 Task: Look for space in L'Haÿ-les-Roses, France from 21st June, 2023 to 29th June, 2023 for 4 adults in price range Rs.7000 to Rs.12000. Place can be entire place with 2 bedrooms having 2 beds and 2 bathrooms. Property type can be house, flat, guest house. Booking option can be shelf check-in. Required host language is English.
Action: Mouse moved to (421, 99)
Screenshot: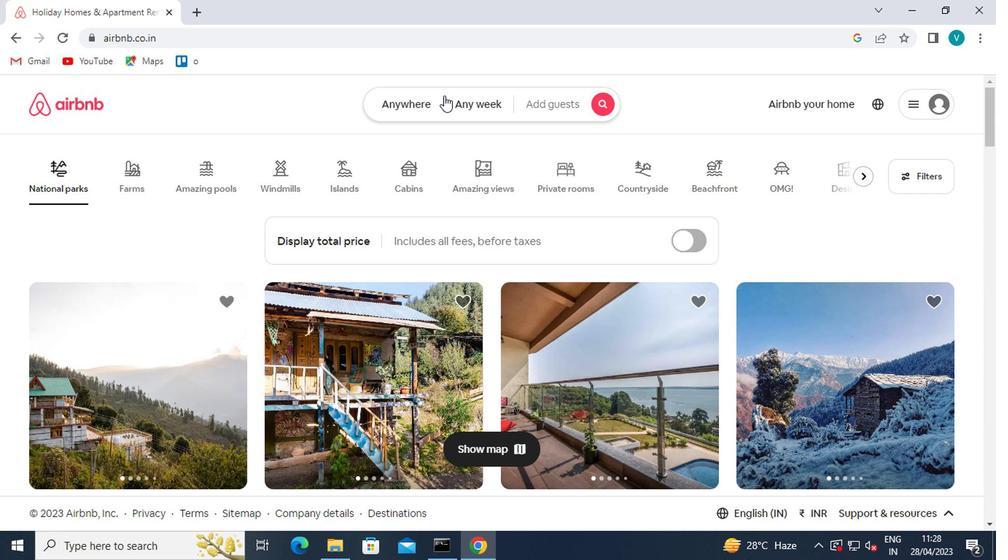
Action: Mouse pressed left at (421, 99)
Screenshot: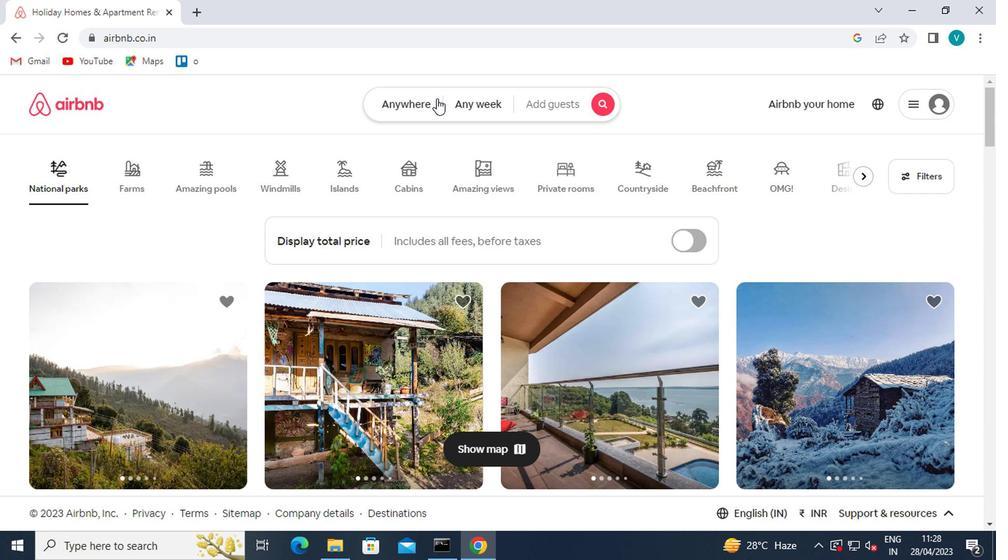 
Action: Mouse moved to (342, 163)
Screenshot: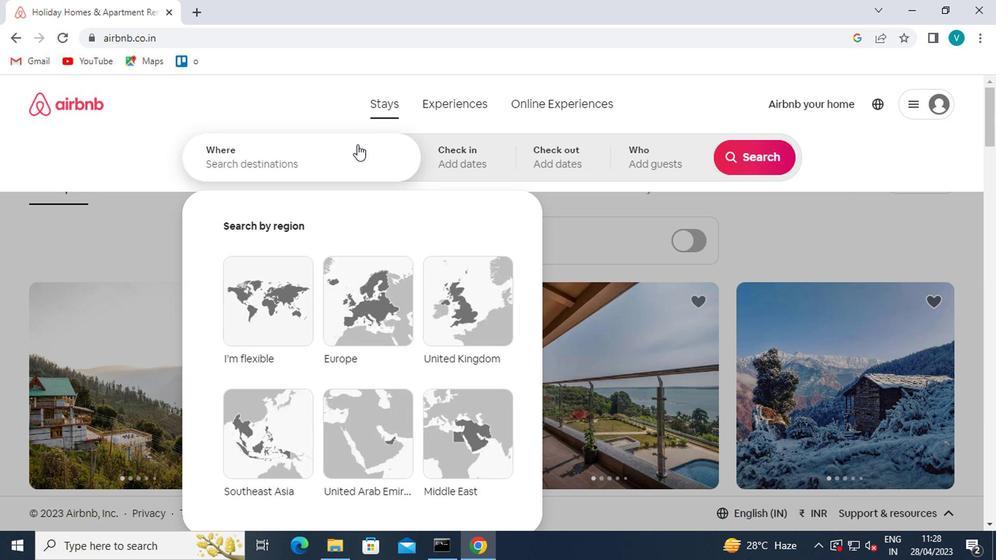 
Action: Mouse pressed left at (342, 163)
Screenshot: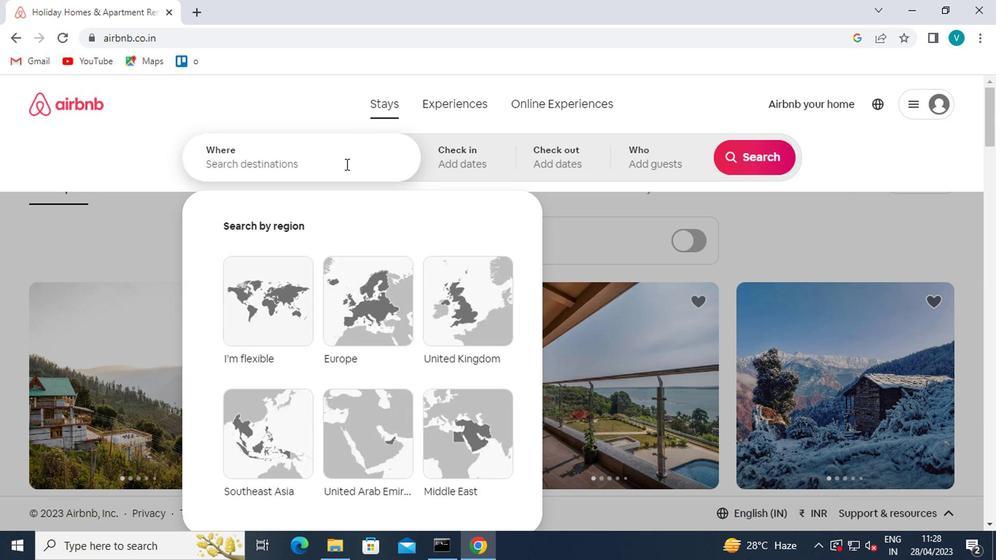 
Action: Key pressed l<Key.space>ha<Key.caps_lock><Key.down><Key.enter>
Screenshot: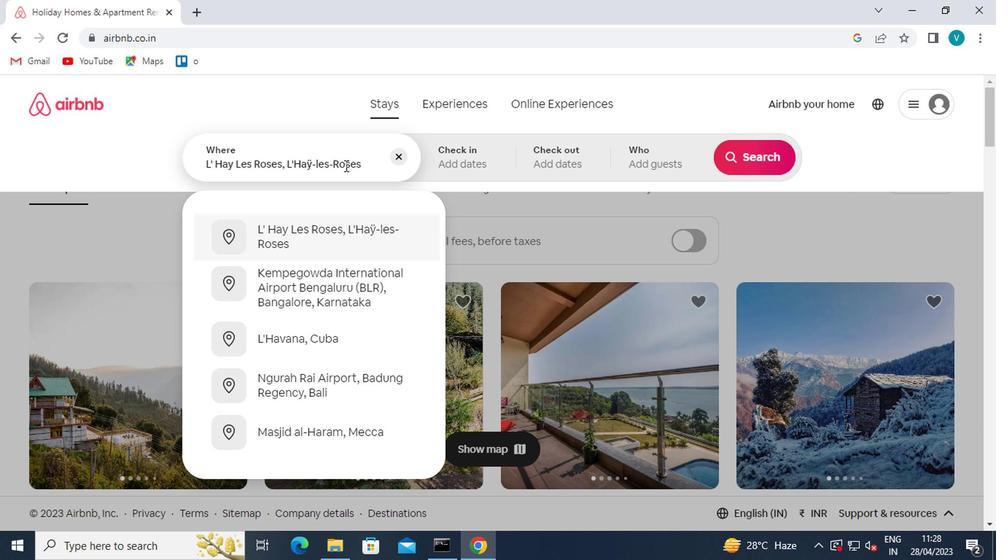 
Action: Mouse moved to (745, 270)
Screenshot: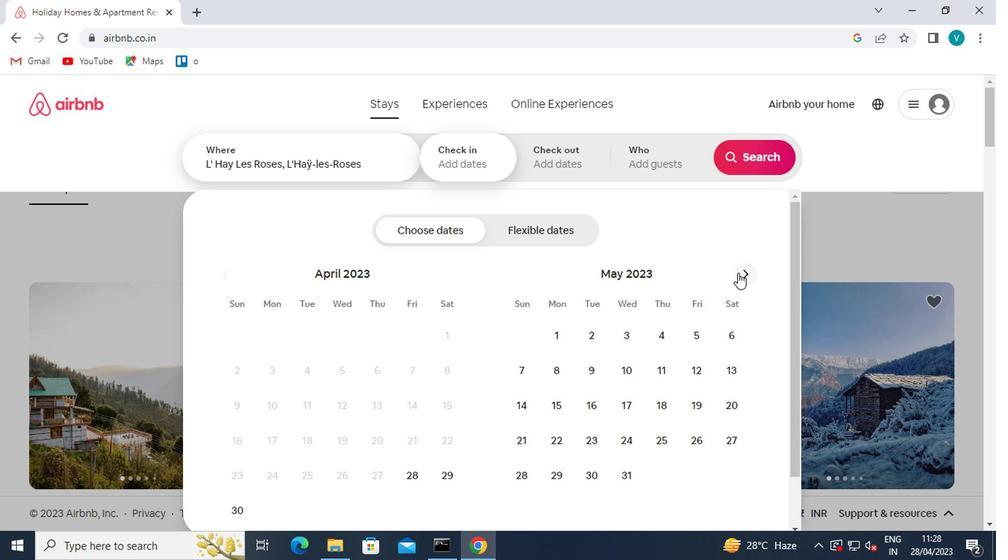 
Action: Mouse pressed left at (745, 270)
Screenshot: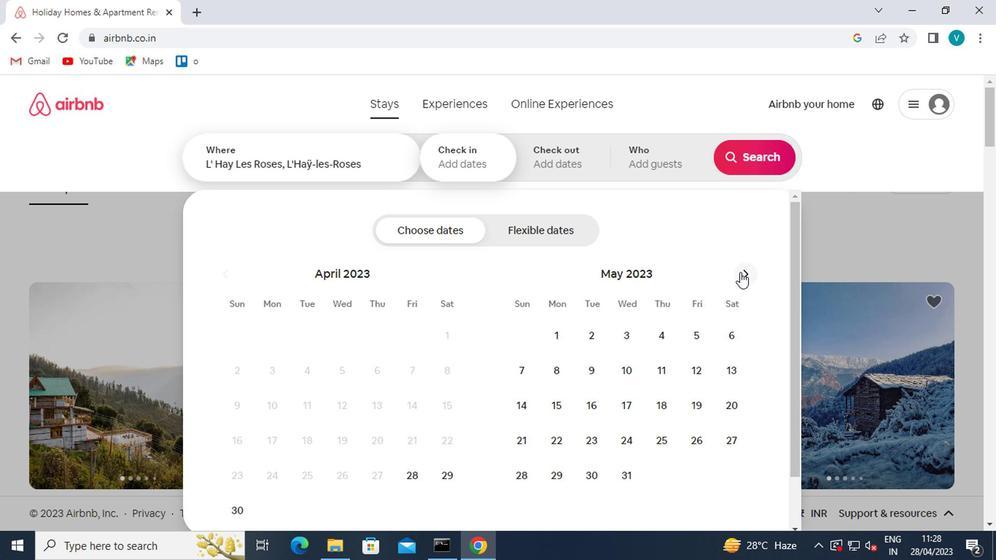 
Action: Mouse moved to (626, 439)
Screenshot: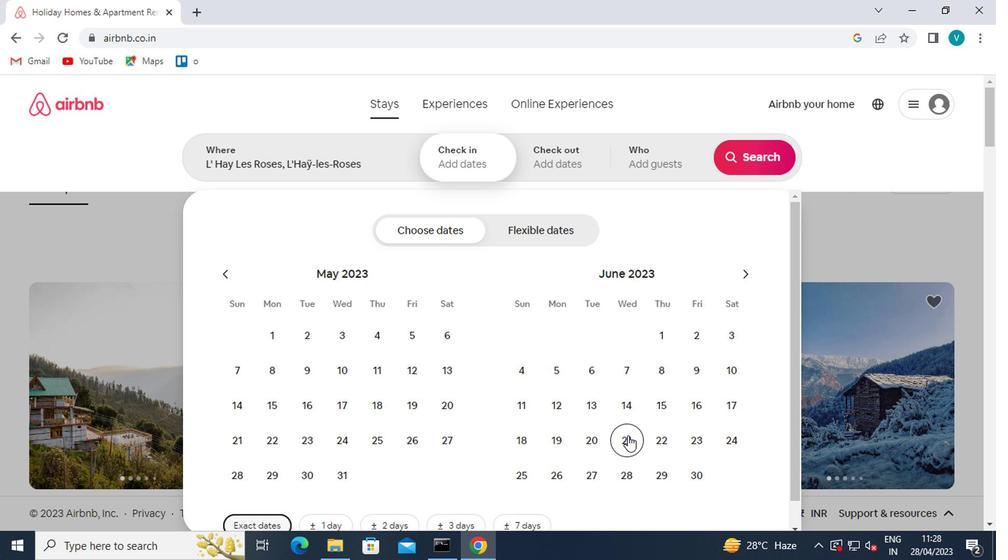 
Action: Mouse pressed left at (626, 439)
Screenshot: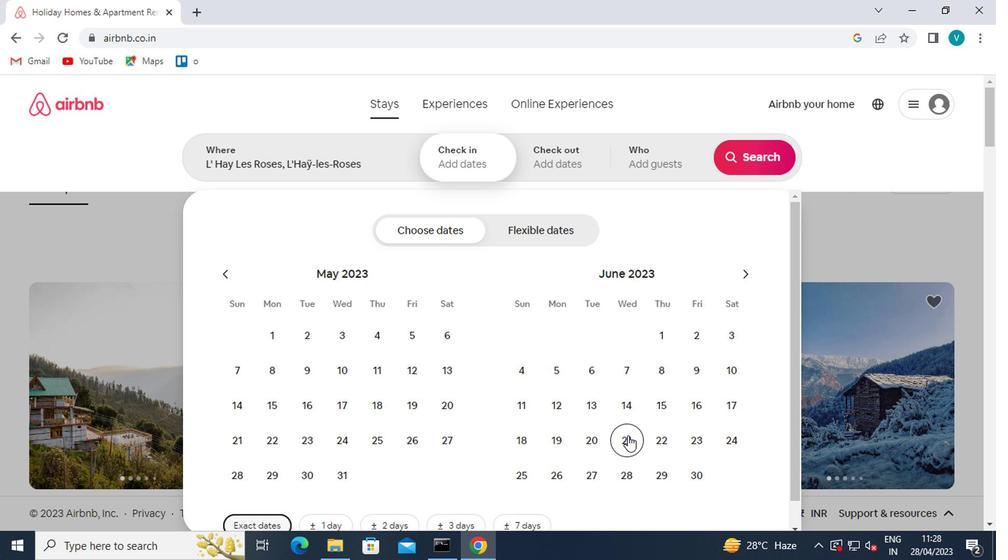 
Action: Mouse moved to (667, 481)
Screenshot: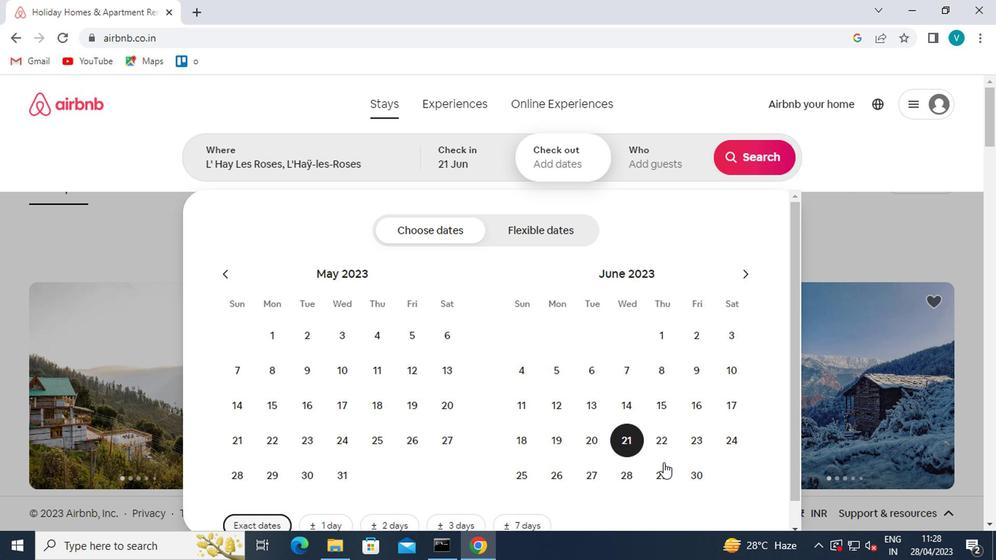 
Action: Mouse pressed left at (667, 481)
Screenshot: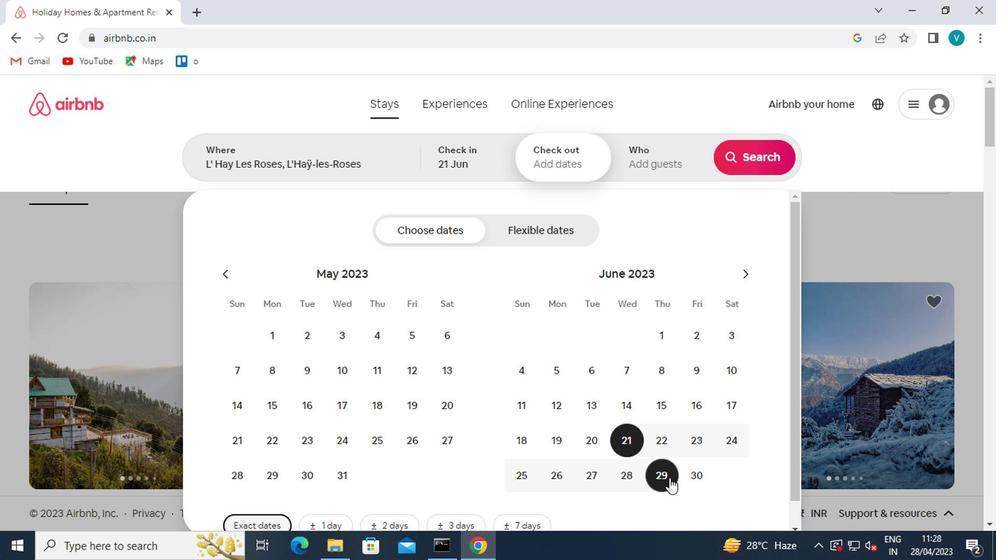 
Action: Mouse moved to (669, 160)
Screenshot: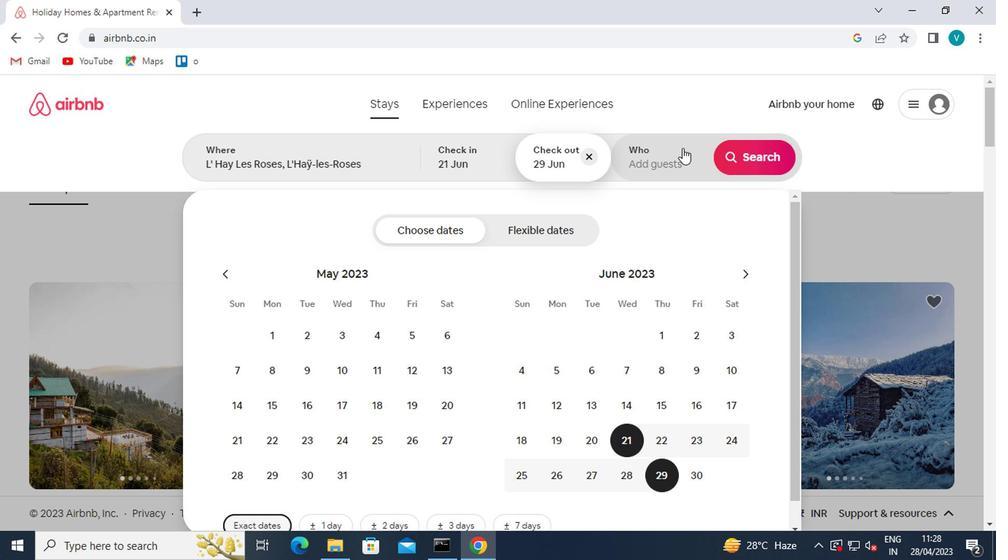 
Action: Mouse pressed left at (669, 160)
Screenshot: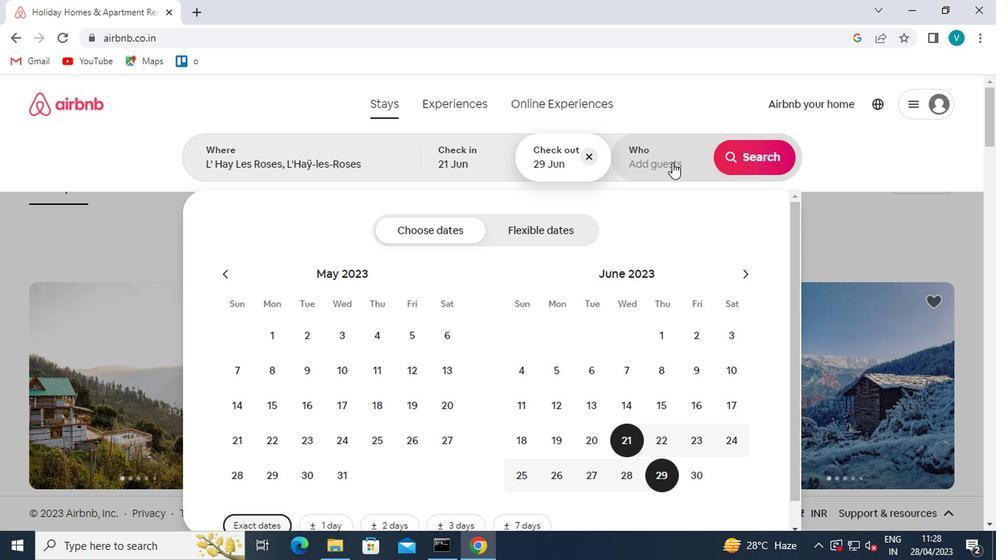 
Action: Mouse moved to (760, 233)
Screenshot: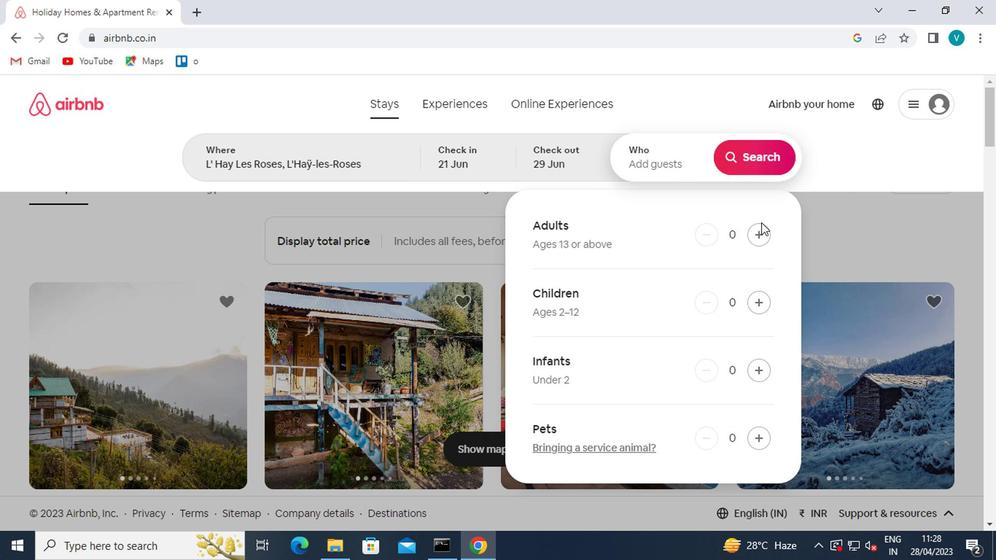 
Action: Mouse pressed left at (760, 233)
Screenshot: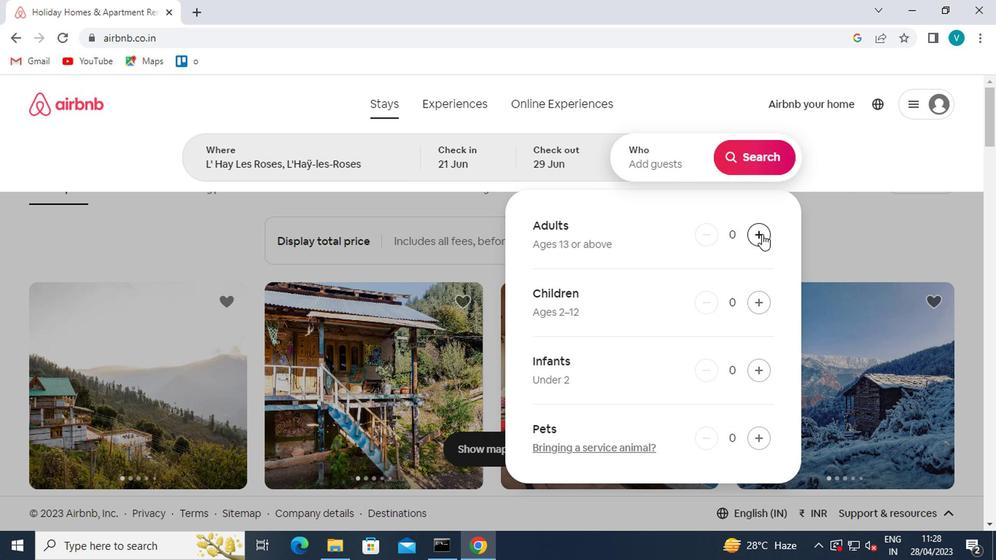 
Action: Mouse pressed left at (760, 233)
Screenshot: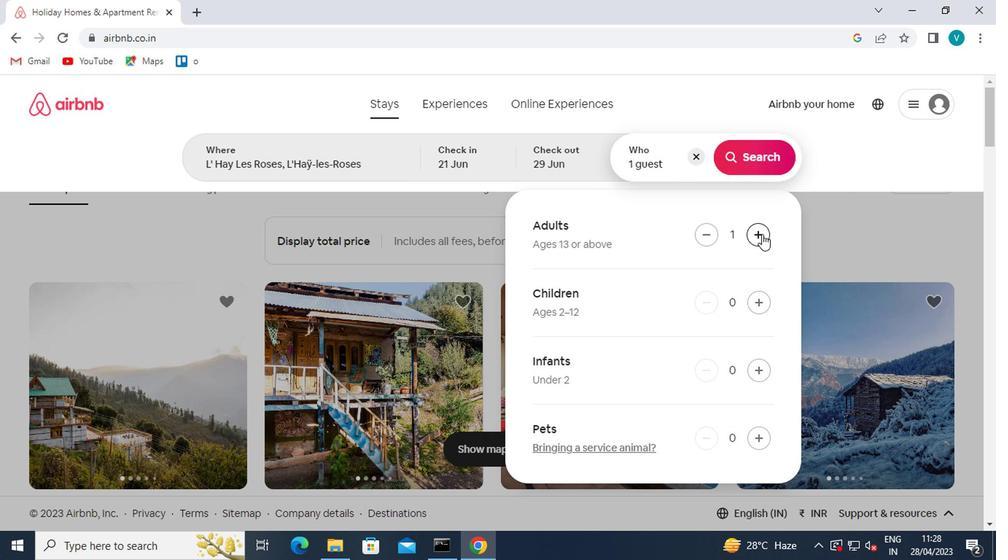 
Action: Mouse moved to (760, 233)
Screenshot: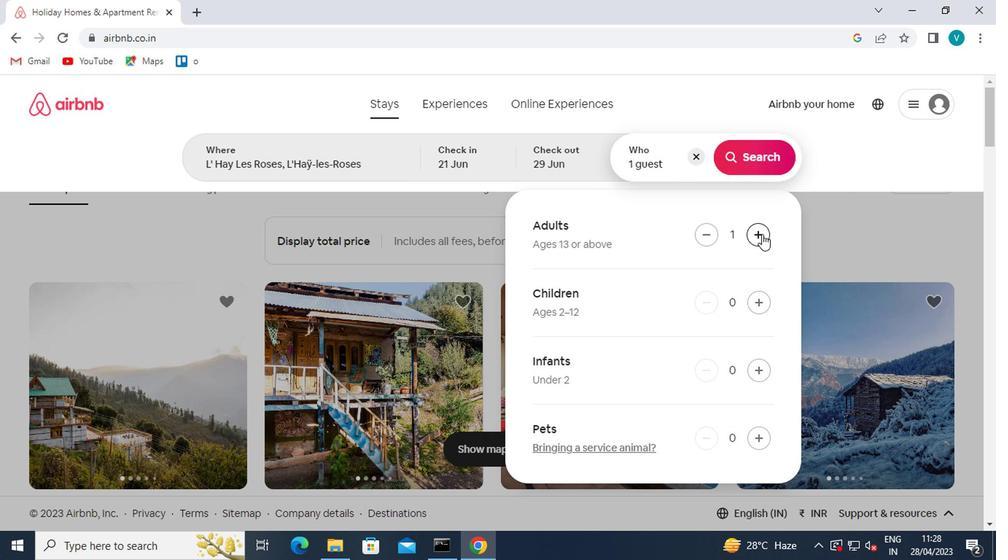 
Action: Mouse pressed left at (760, 233)
Screenshot: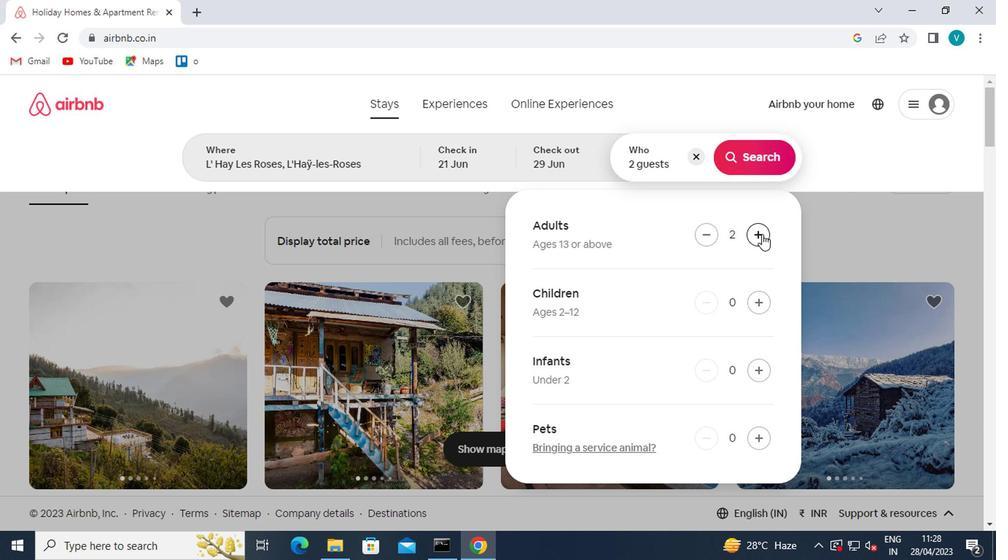 
Action: Mouse moved to (760, 233)
Screenshot: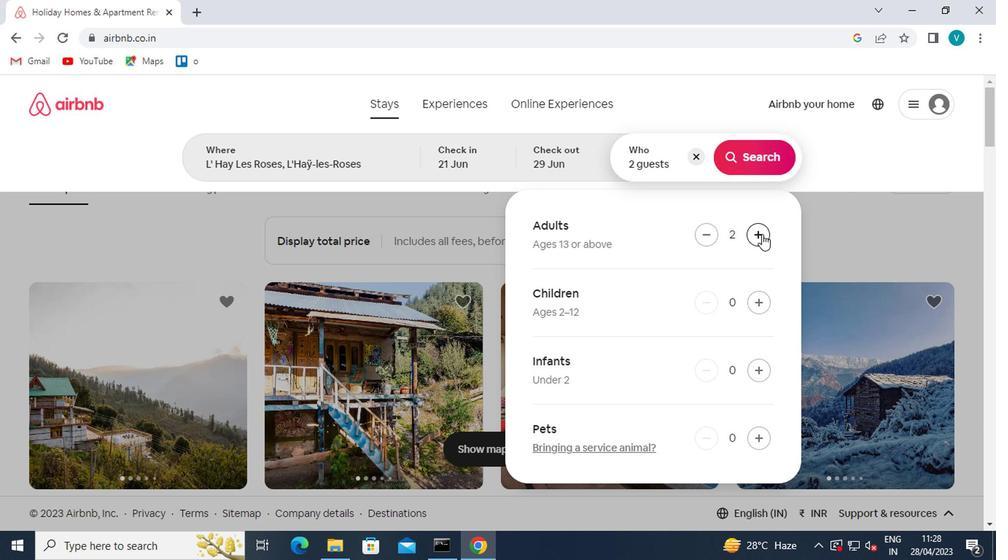 
Action: Mouse pressed left at (760, 233)
Screenshot: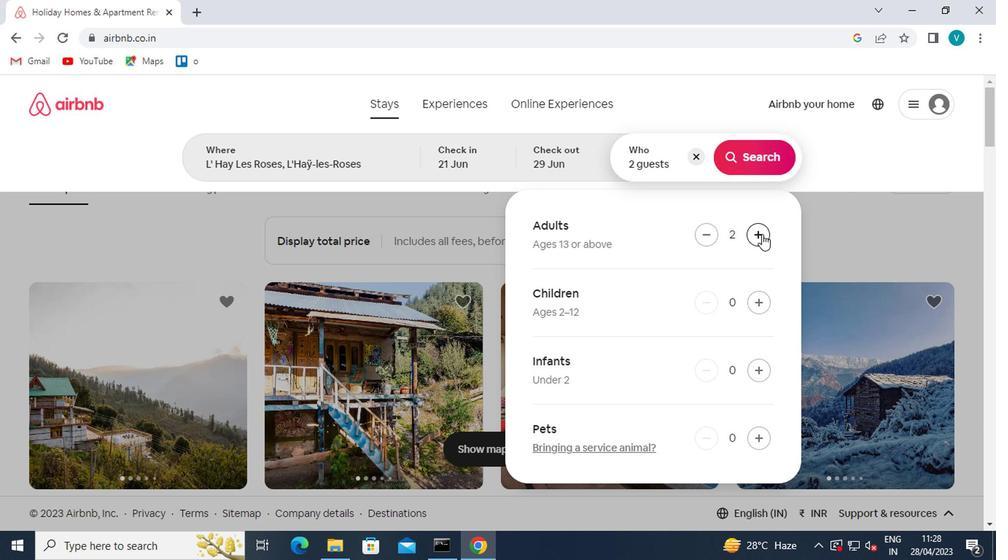 
Action: Mouse moved to (758, 141)
Screenshot: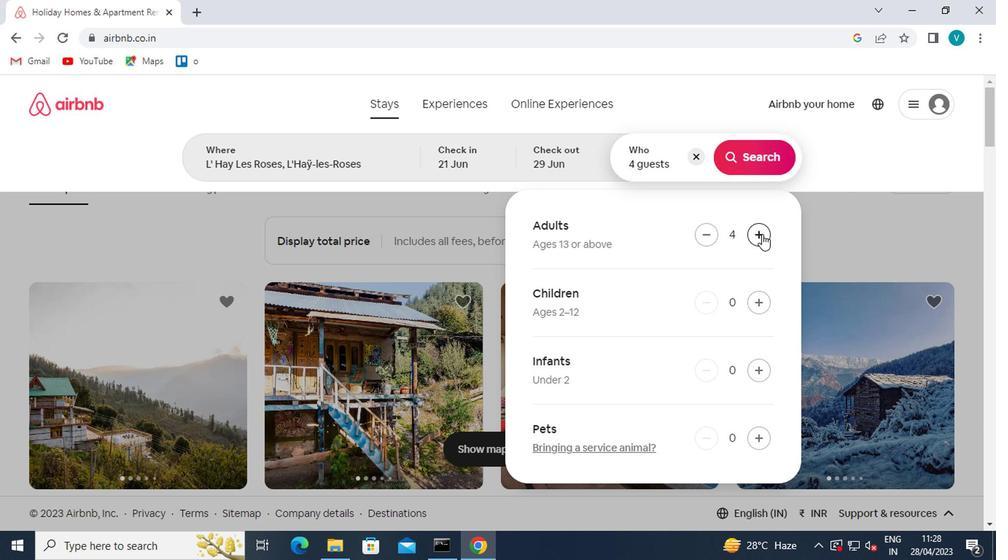 
Action: Mouse pressed left at (758, 141)
Screenshot: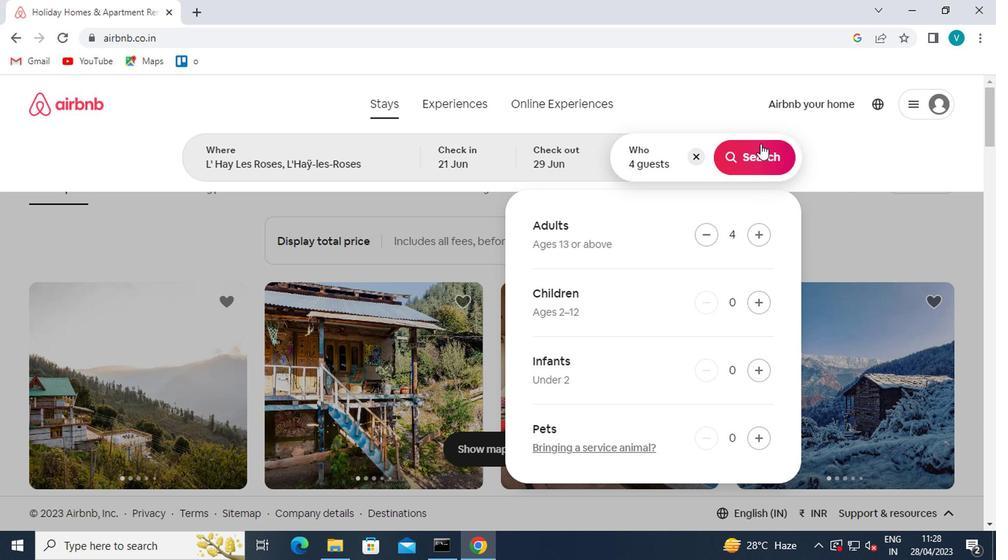 
Action: Mouse moved to (920, 153)
Screenshot: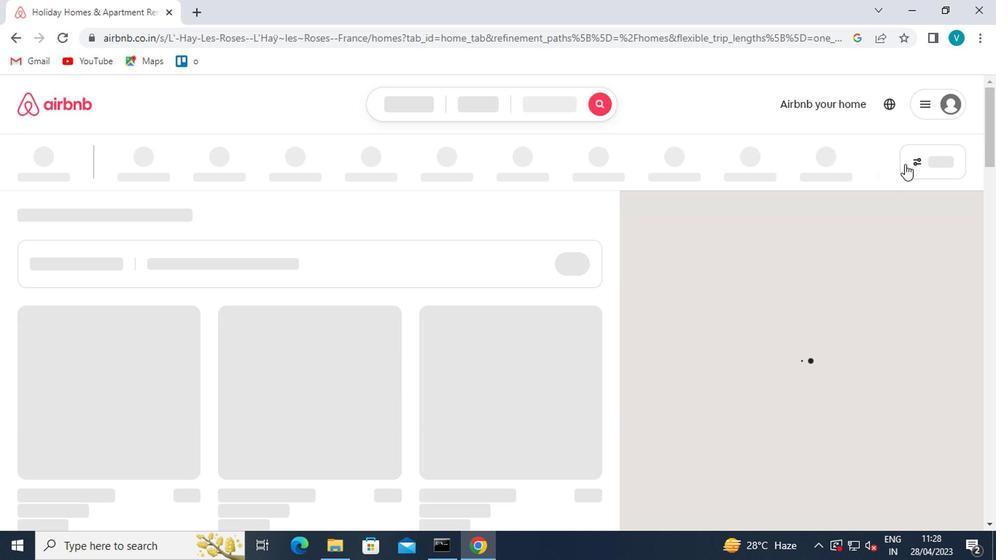 
Action: Mouse pressed left at (920, 153)
Screenshot: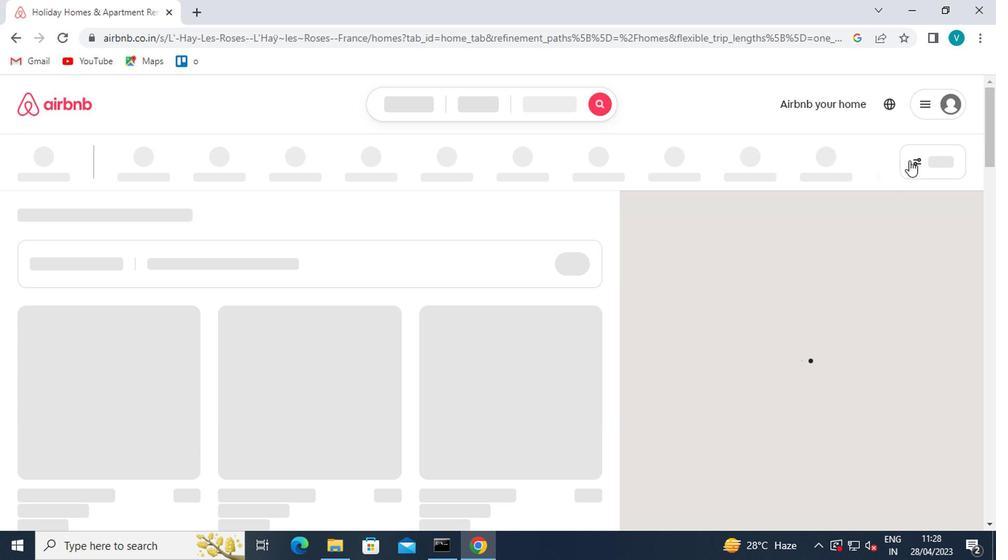 
Action: Mouse moved to (349, 347)
Screenshot: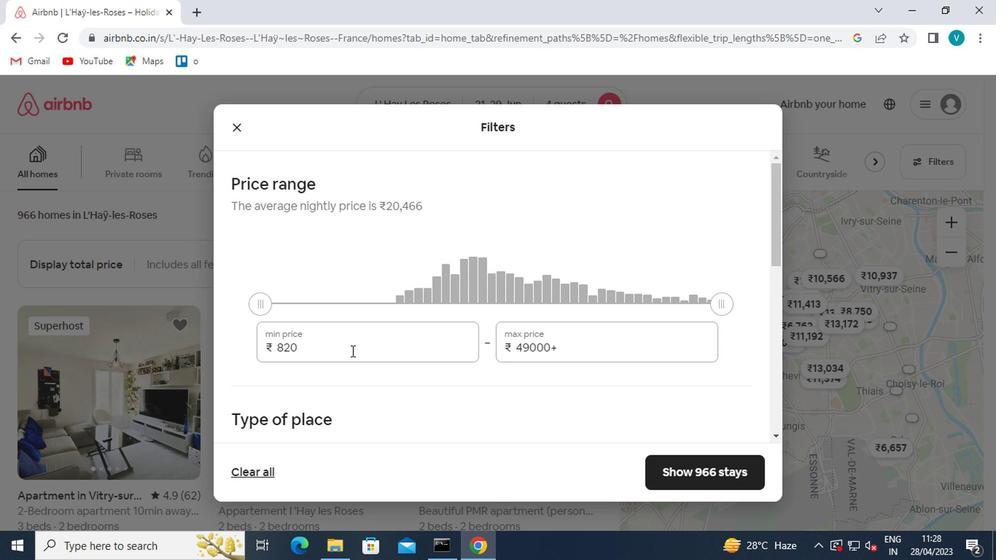 
Action: Mouse pressed left at (349, 347)
Screenshot: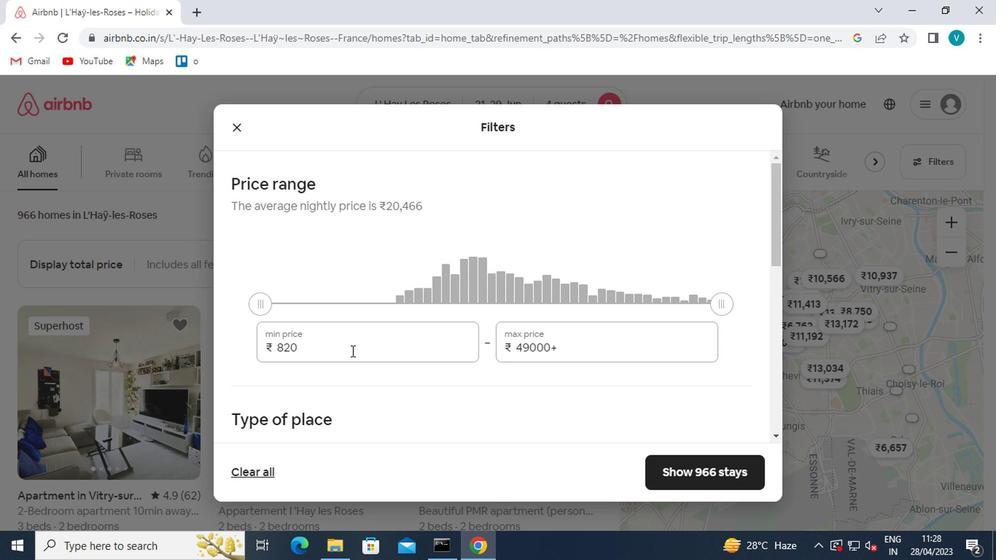 
Action: Mouse moved to (349, 346)
Screenshot: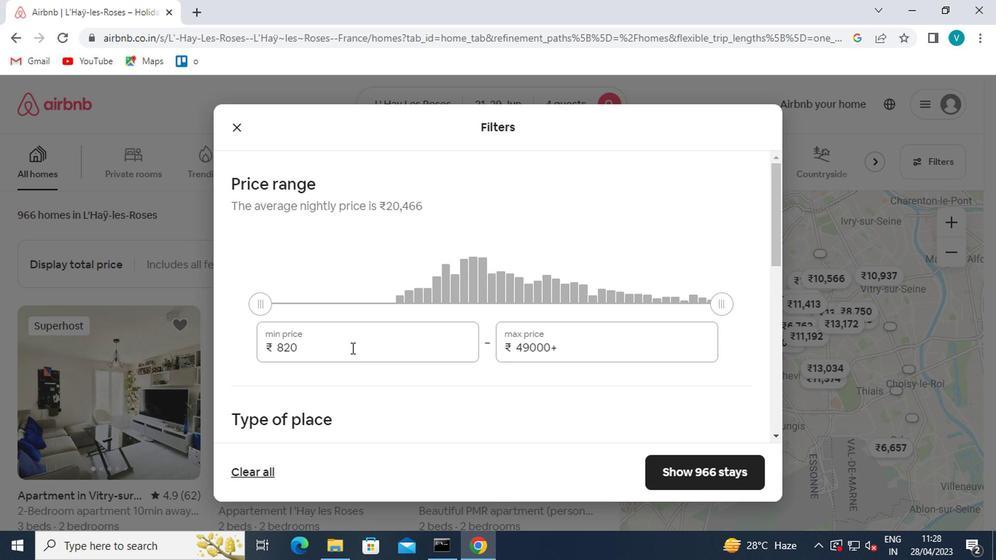
Action: Key pressed <Key.backspace><Key.backspace><Key.backspace><Key.backspace><Key.backspace><Key.backspace><Key.backspace><Key.backspace><Key.backspace><Key.backspace><Key.backspace><Key.backspace><Key.backspace><Key.backspace><Key.backspace>7000<Key.tab>12000
Screenshot: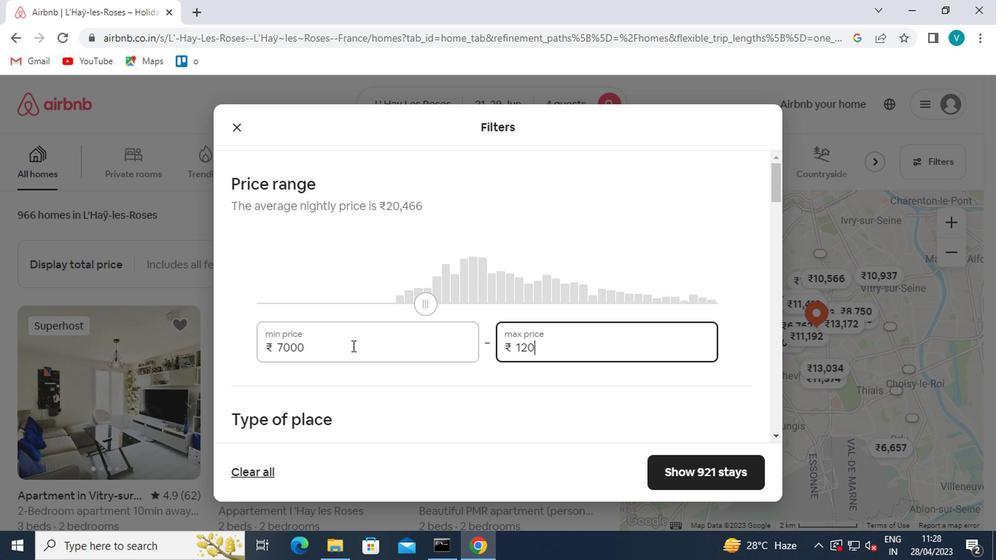 
Action: Mouse scrolled (349, 345) with delta (0, -1)
Screenshot: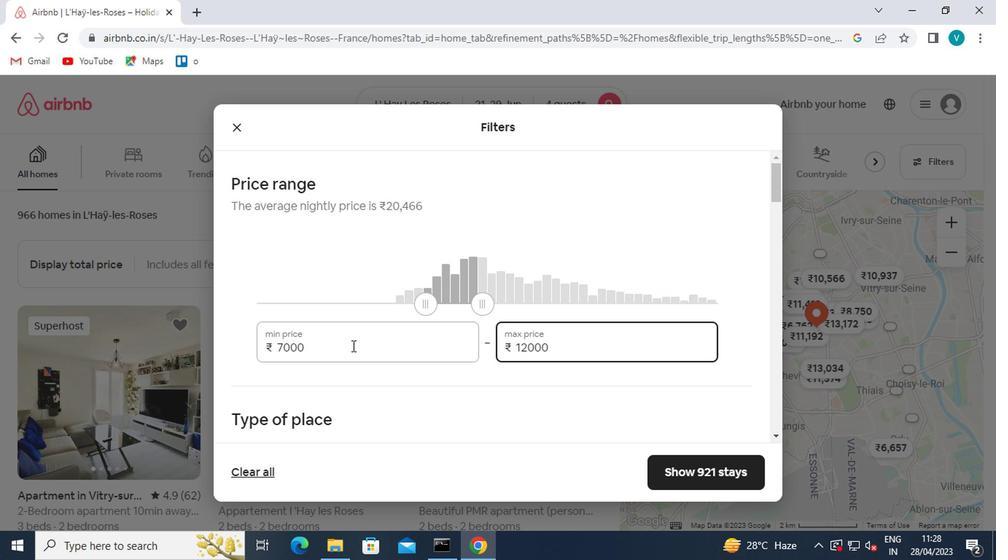 
Action: Mouse scrolled (349, 345) with delta (0, -1)
Screenshot: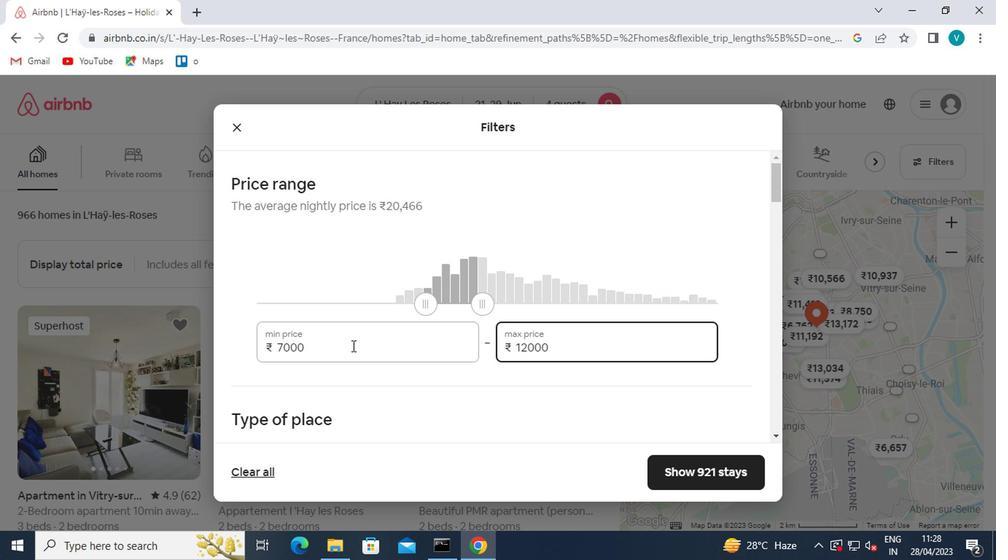 
Action: Mouse moved to (285, 312)
Screenshot: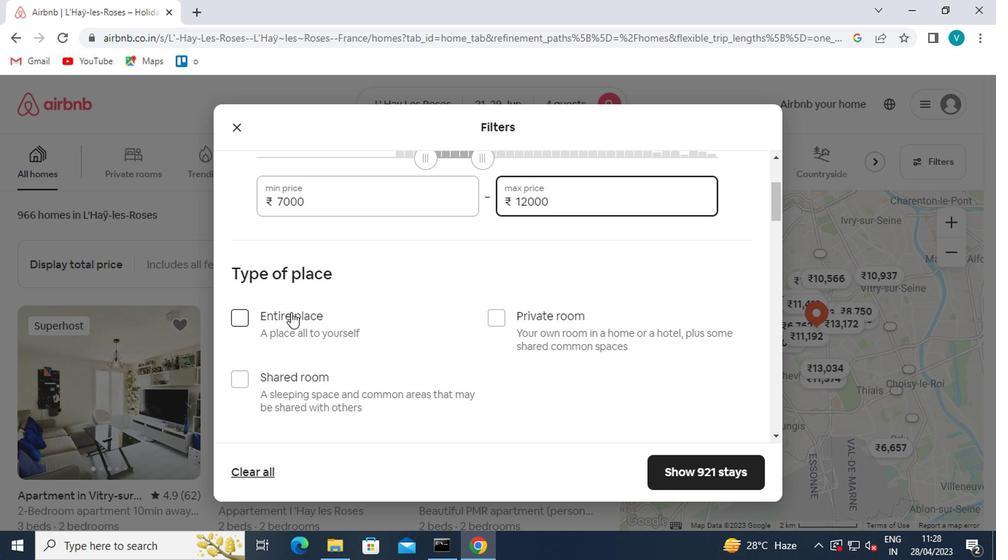 
Action: Mouse pressed left at (285, 312)
Screenshot: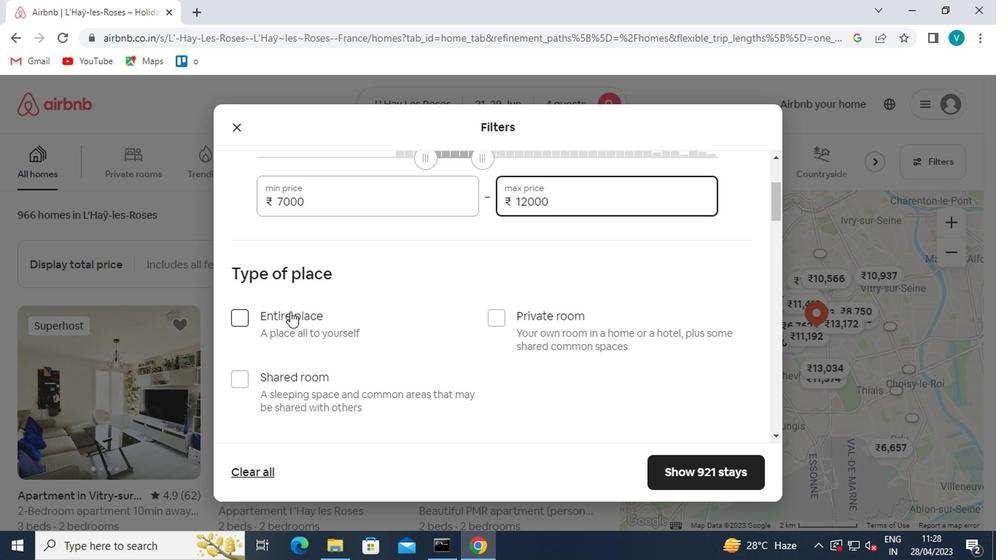 
Action: Mouse moved to (281, 309)
Screenshot: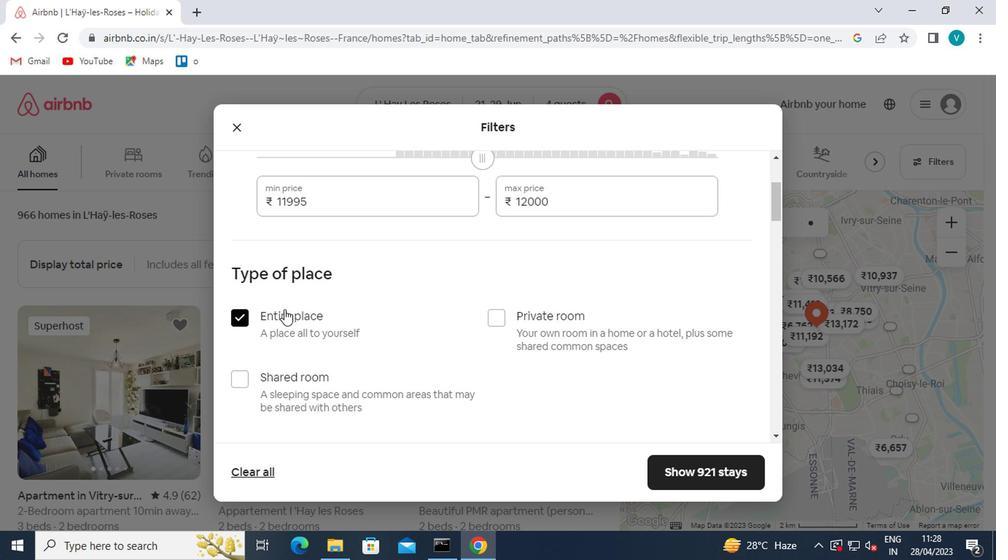 
Action: Mouse scrolled (281, 308) with delta (0, 0)
Screenshot: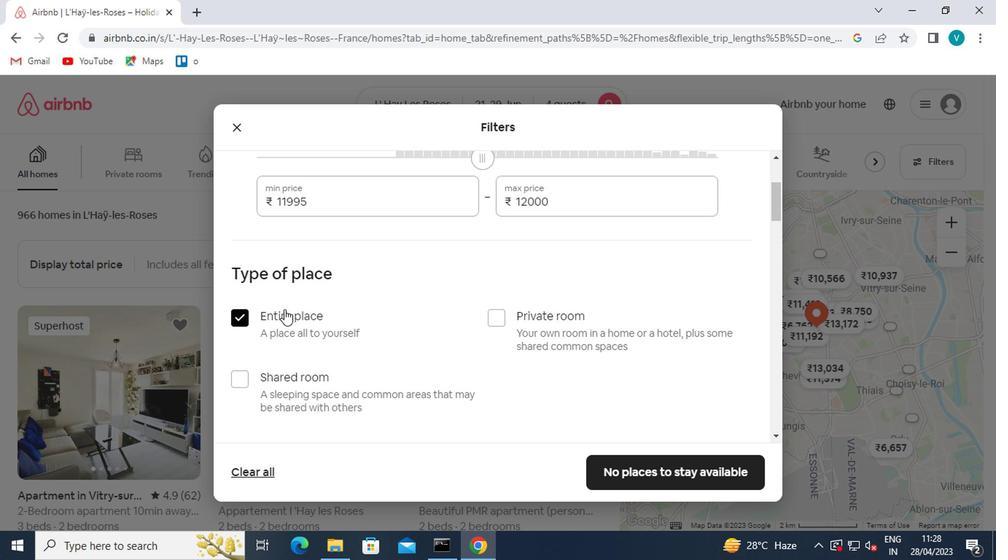 
Action: Mouse scrolled (281, 308) with delta (0, 0)
Screenshot: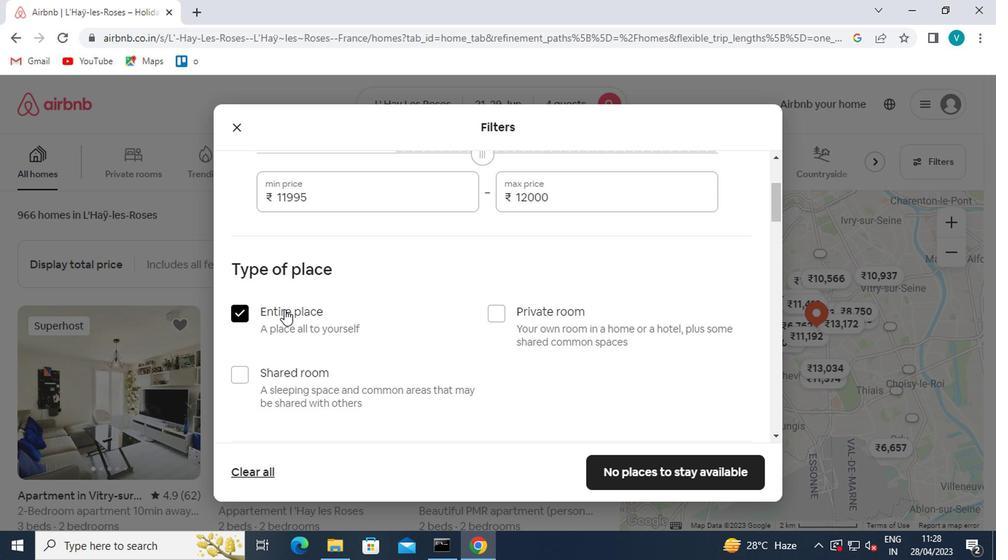 
Action: Mouse scrolled (281, 308) with delta (0, 0)
Screenshot: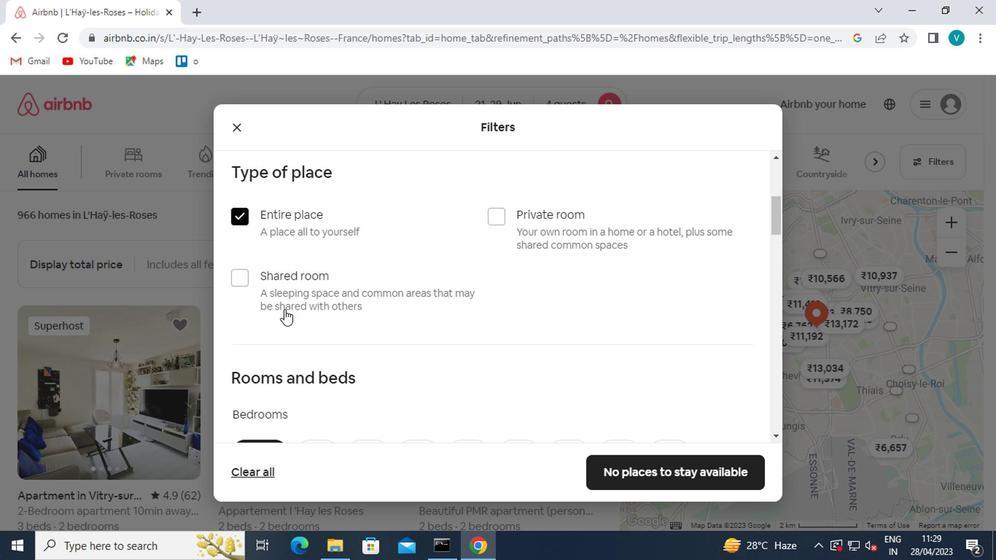 
Action: Mouse scrolled (281, 308) with delta (0, 0)
Screenshot: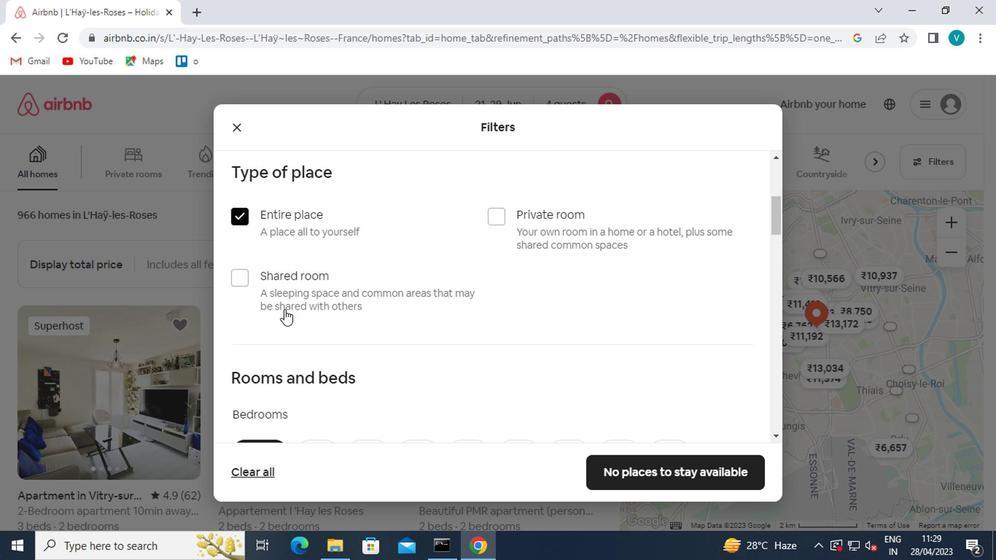 
Action: Mouse moved to (376, 264)
Screenshot: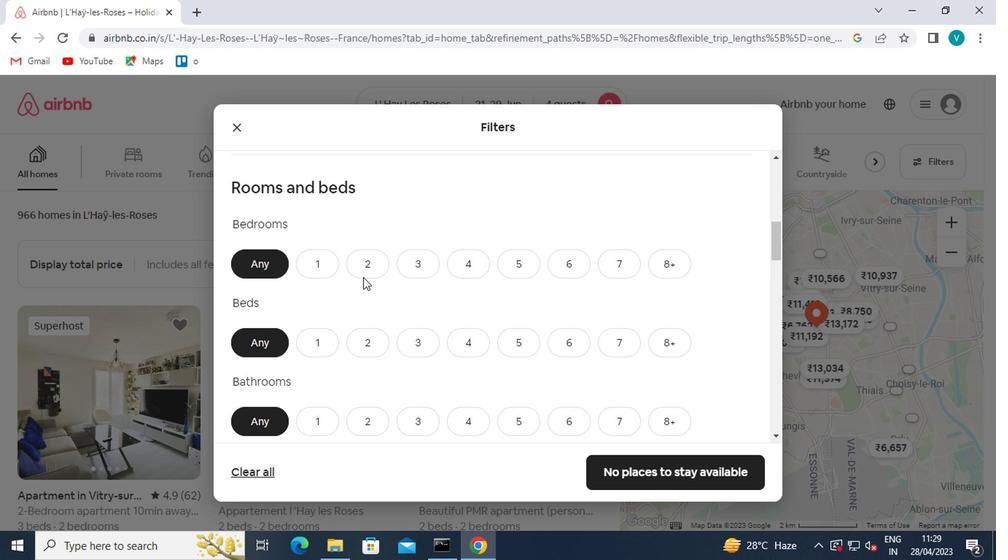 
Action: Mouse pressed left at (376, 264)
Screenshot: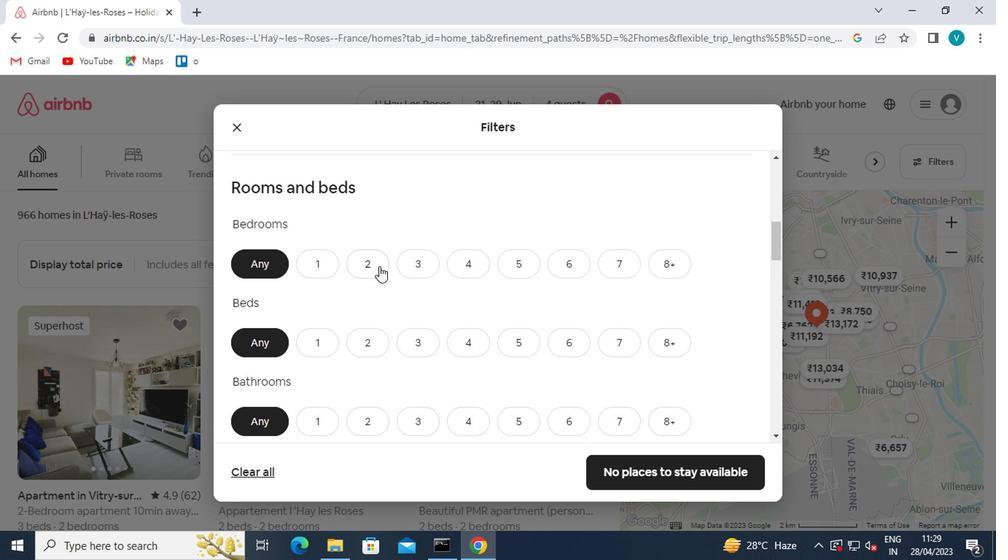 
Action: Mouse moved to (374, 346)
Screenshot: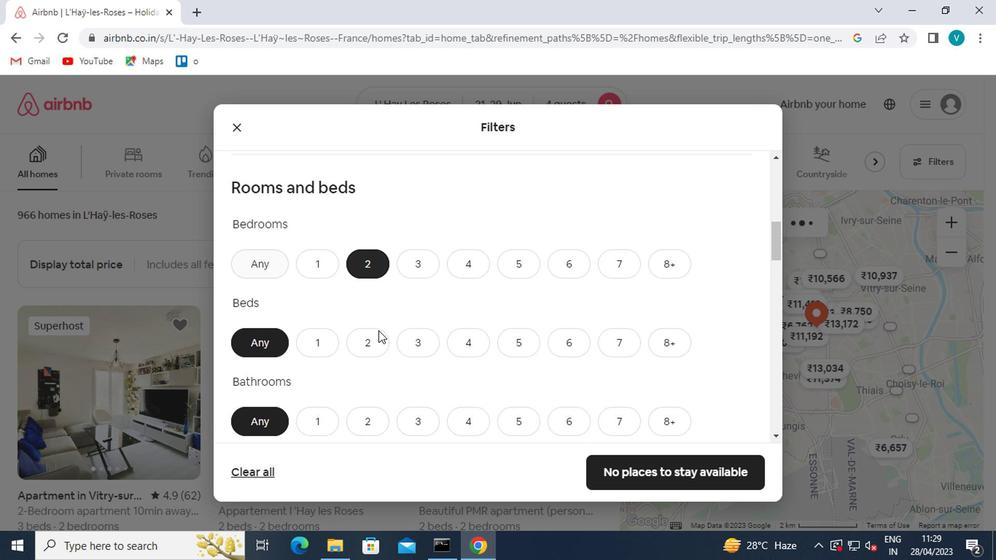 
Action: Mouse pressed left at (374, 346)
Screenshot: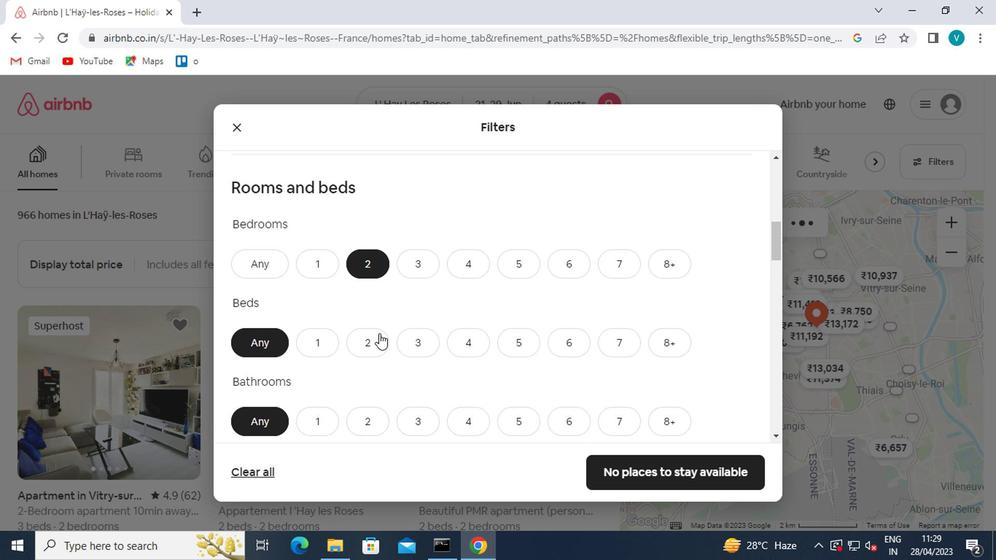 
Action: Mouse moved to (367, 421)
Screenshot: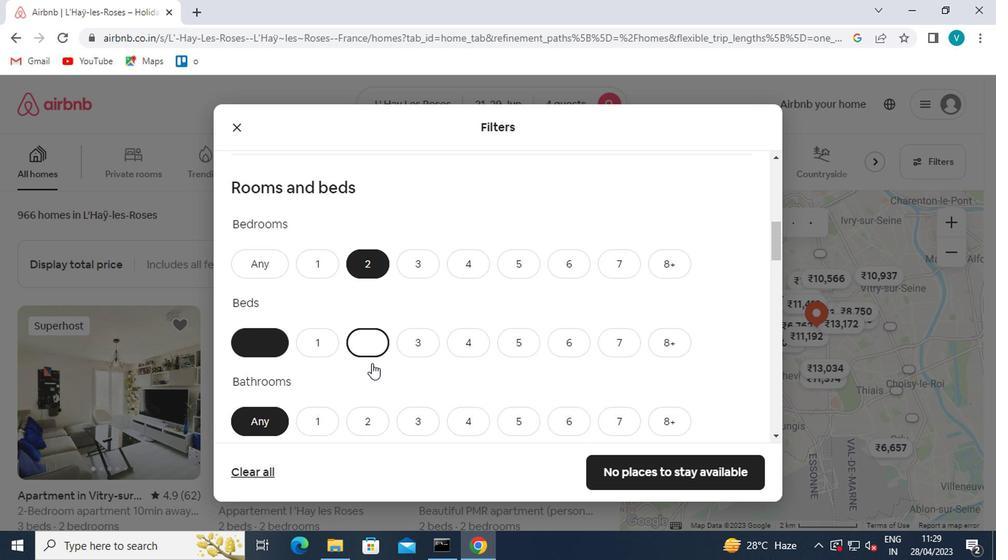
Action: Mouse pressed left at (367, 421)
Screenshot: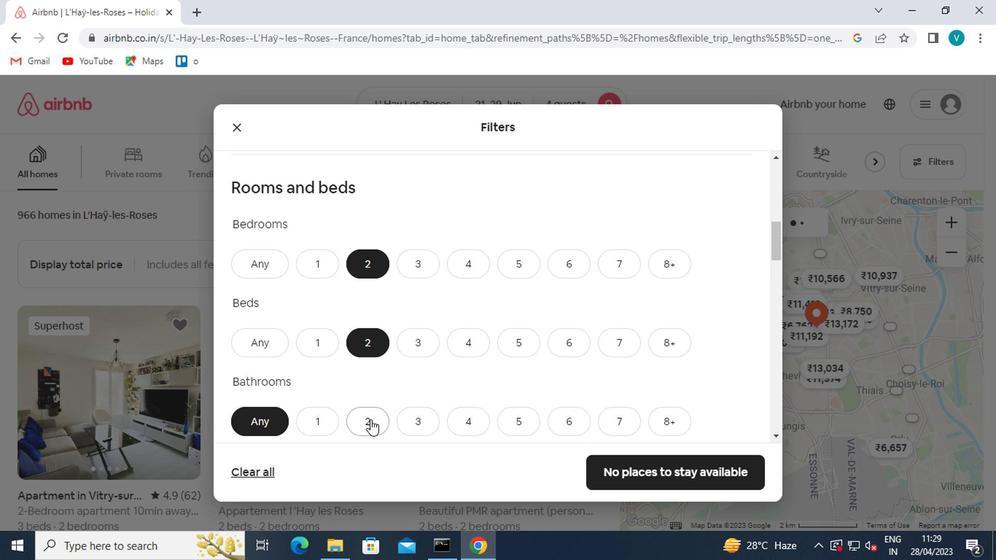 
Action: Mouse moved to (367, 388)
Screenshot: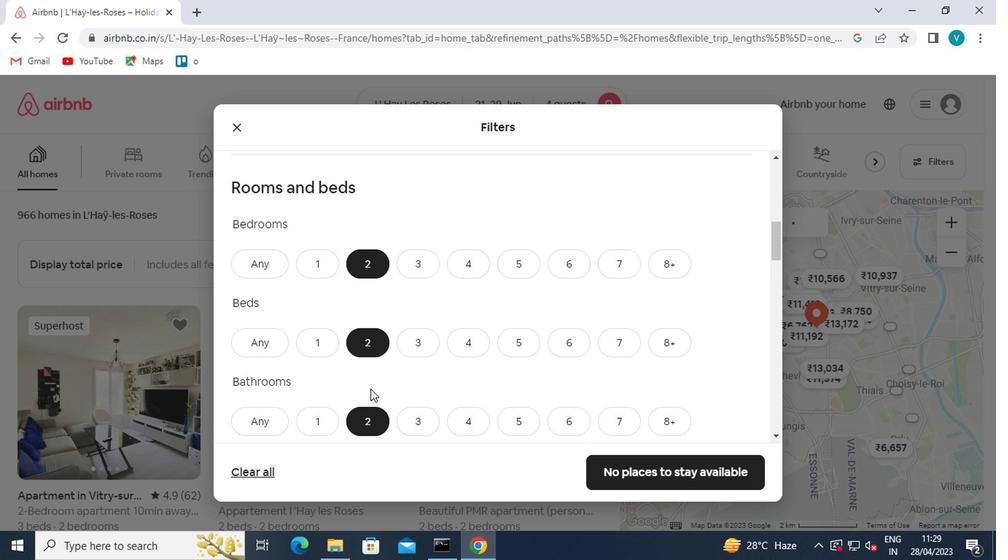 
Action: Mouse scrolled (367, 388) with delta (0, 0)
Screenshot: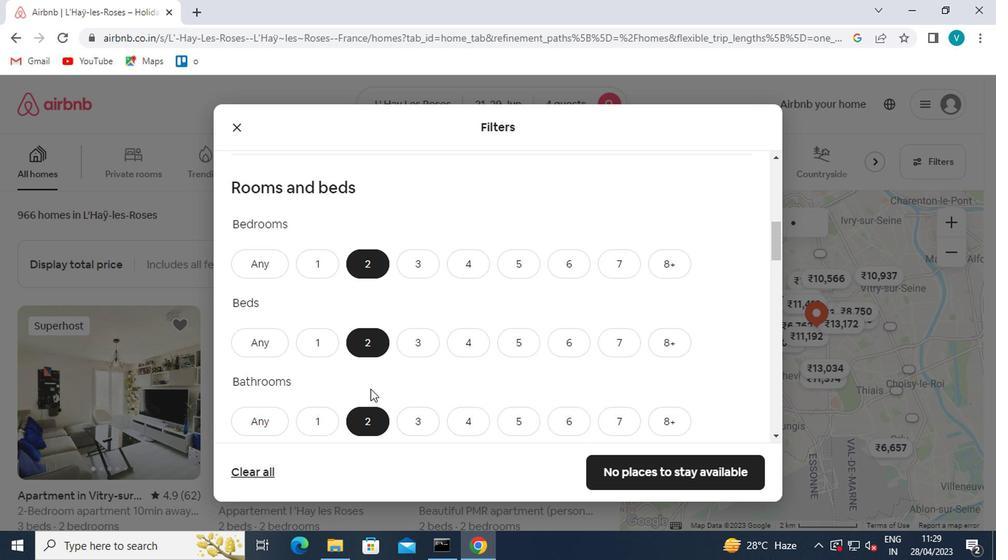 
Action: Mouse scrolled (367, 388) with delta (0, 0)
Screenshot: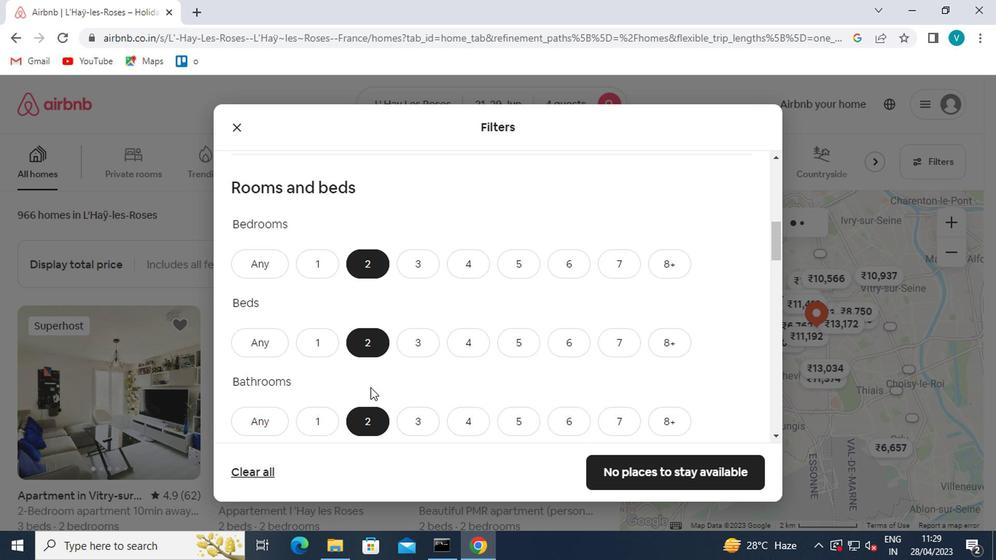 
Action: Mouse scrolled (367, 388) with delta (0, 0)
Screenshot: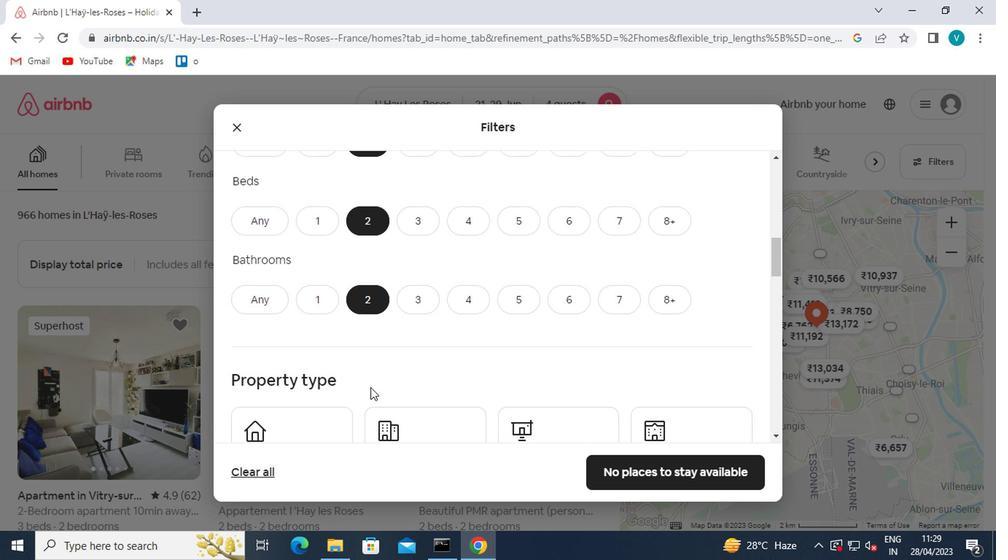 
Action: Mouse moved to (275, 362)
Screenshot: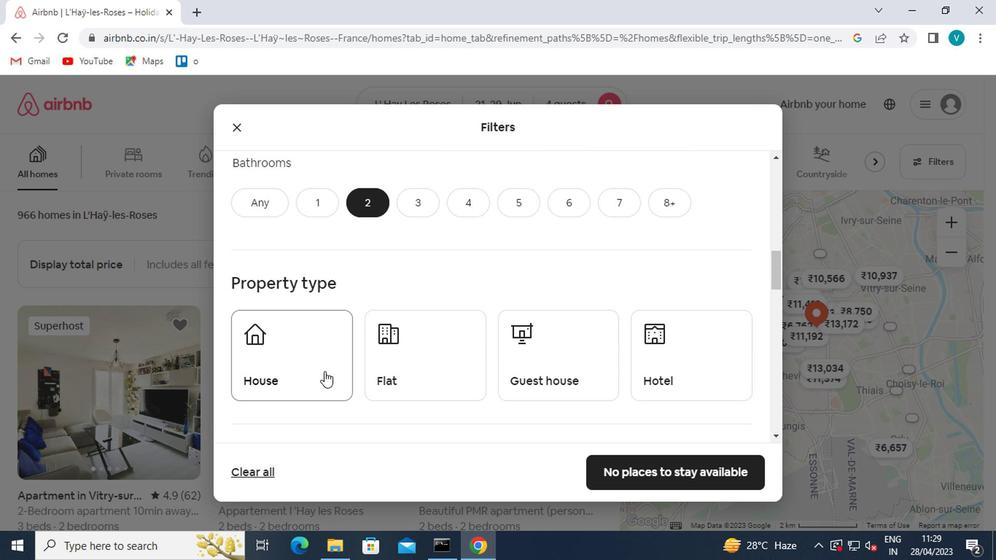 
Action: Mouse pressed left at (275, 362)
Screenshot: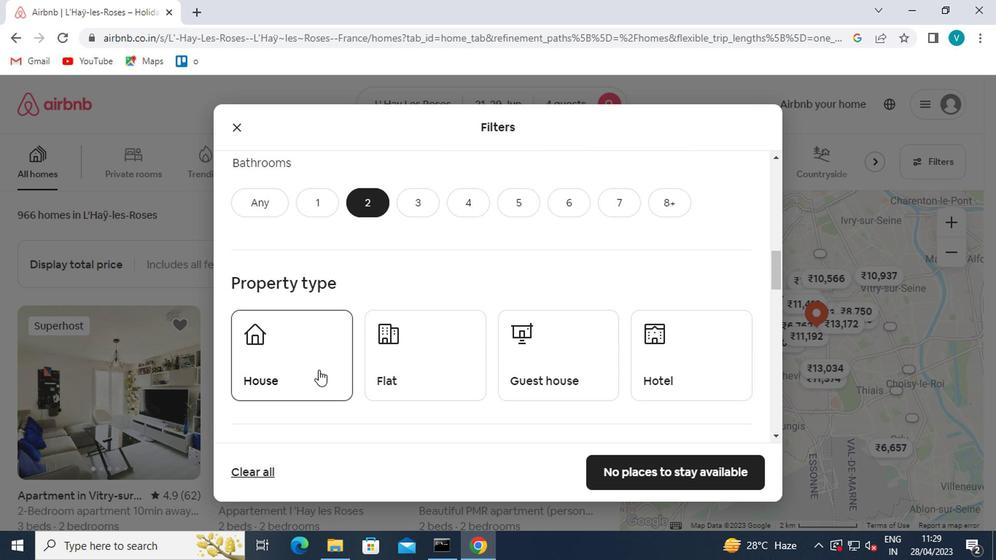 
Action: Mouse moved to (389, 352)
Screenshot: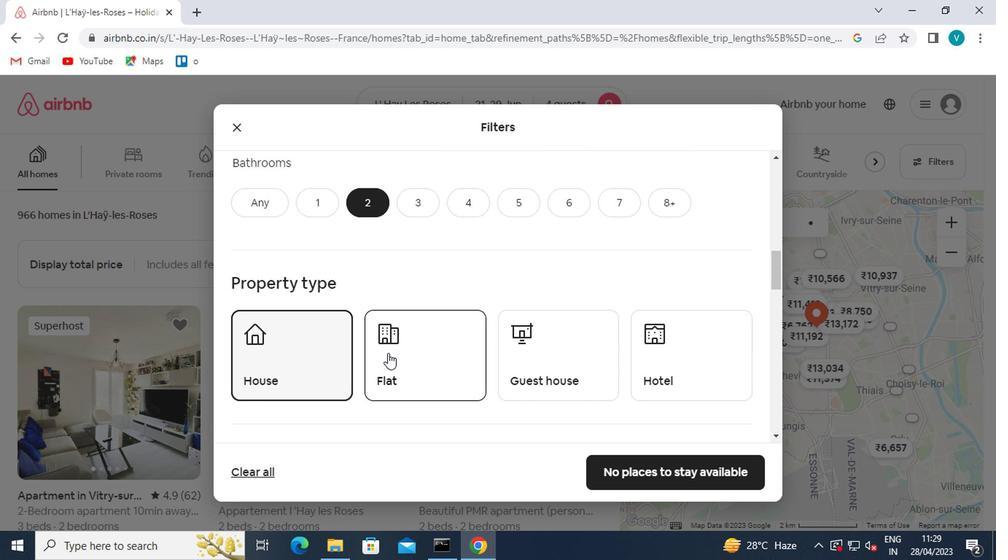 
Action: Mouse pressed left at (389, 352)
Screenshot: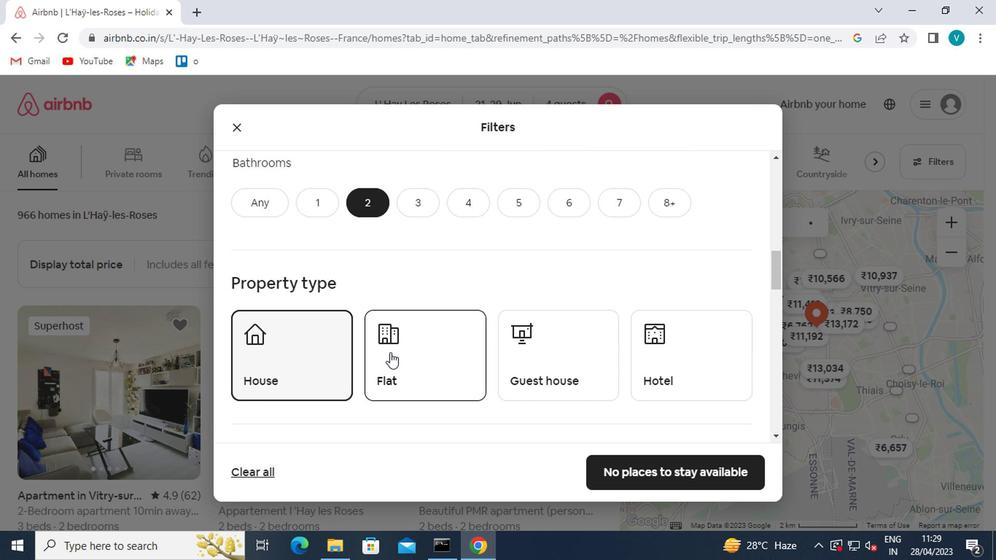 
Action: Mouse moved to (556, 390)
Screenshot: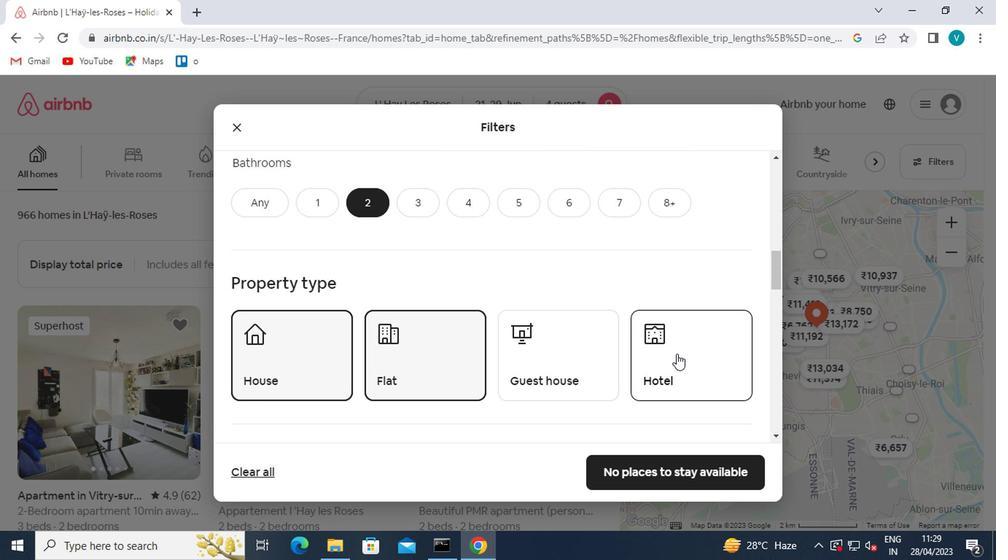 
Action: Mouse pressed left at (556, 390)
Screenshot: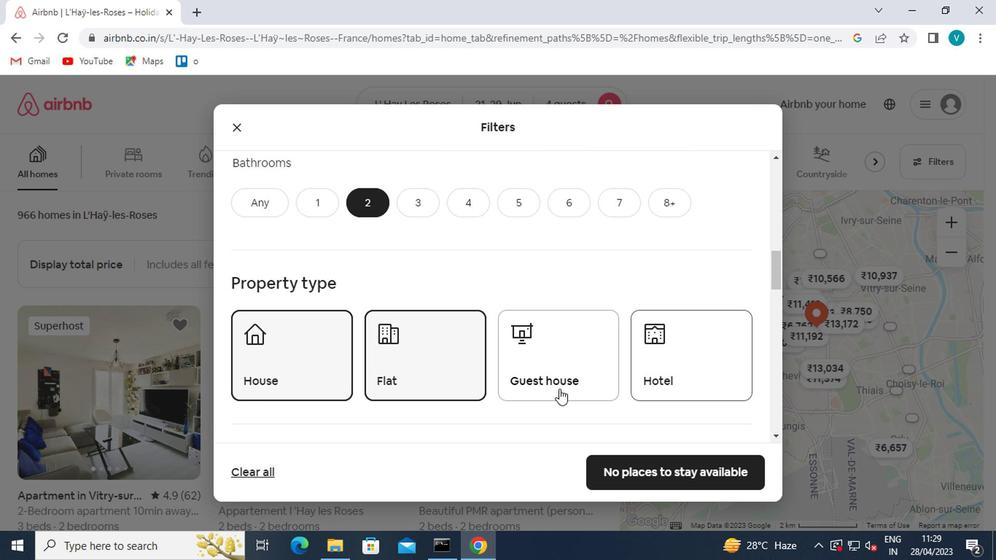 
Action: Mouse moved to (556, 388)
Screenshot: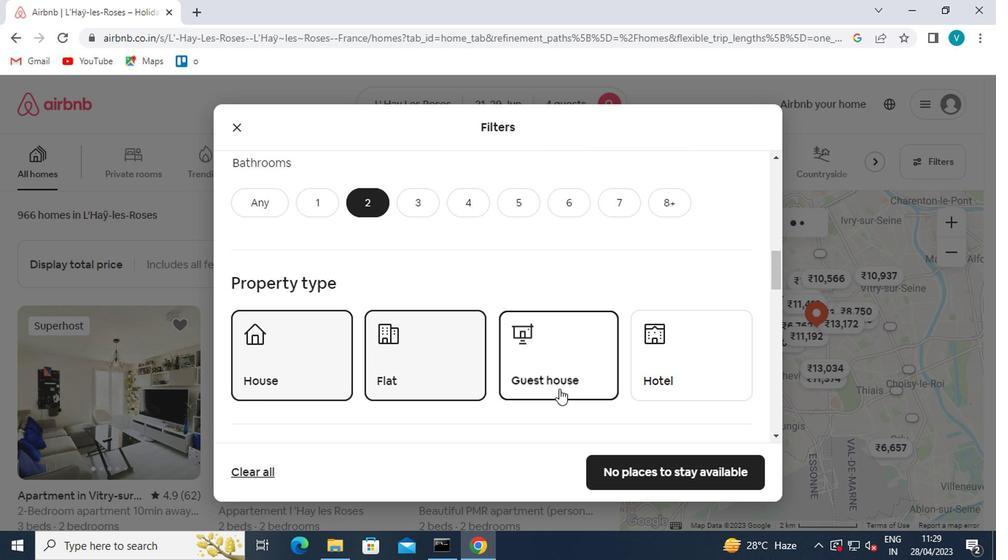 
Action: Mouse scrolled (556, 388) with delta (0, 0)
Screenshot: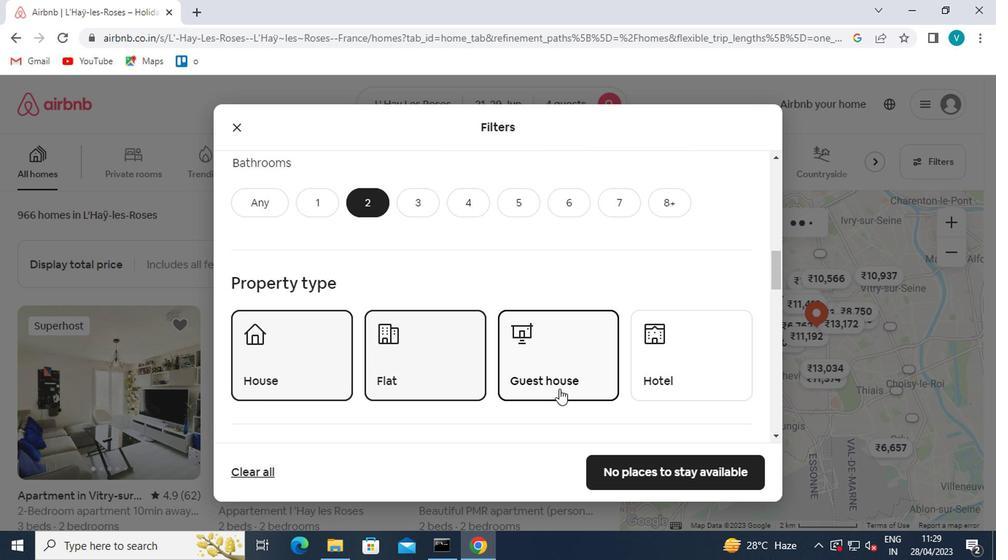 
Action: Mouse scrolled (556, 388) with delta (0, 0)
Screenshot: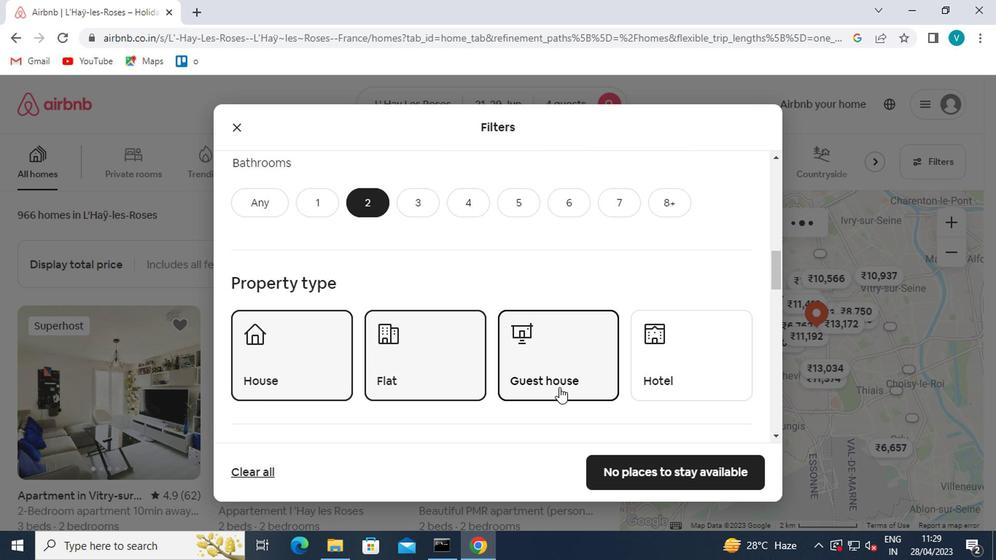 
Action: Mouse moved to (556, 388)
Screenshot: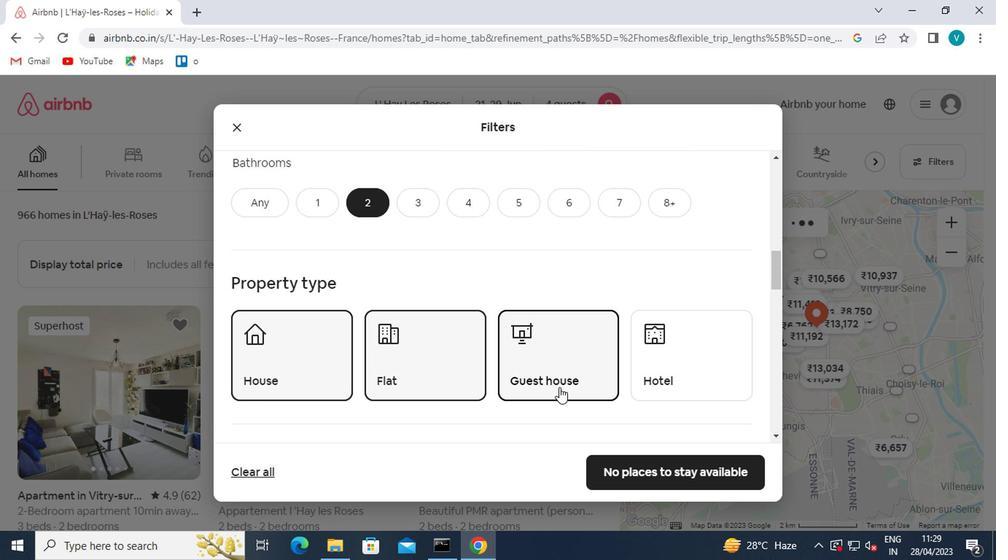 
Action: Mouse scrolled (556, 387) with delta (0, -1)
Screenshot: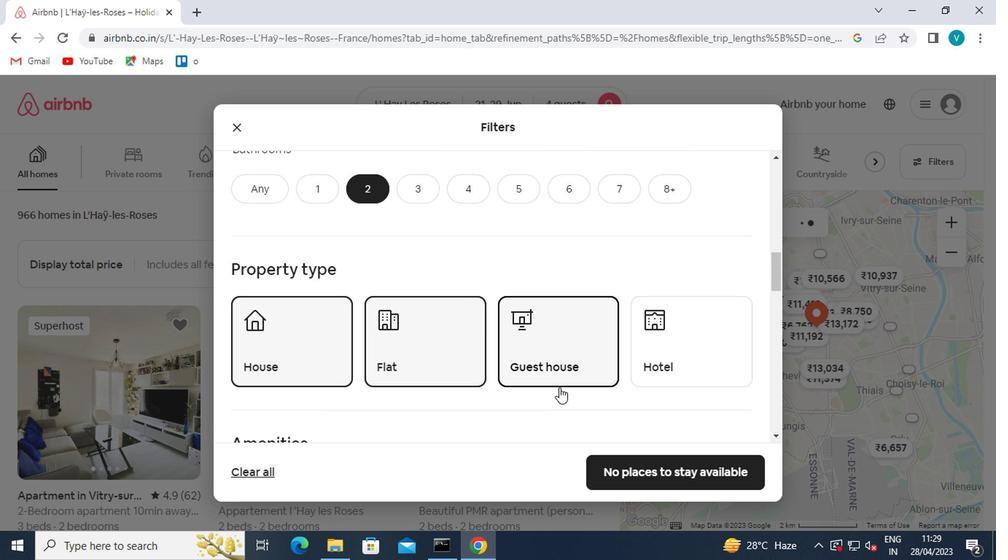 
Action: Mouse scrolled (556, 387) with delta (0, -1)
Screenshot: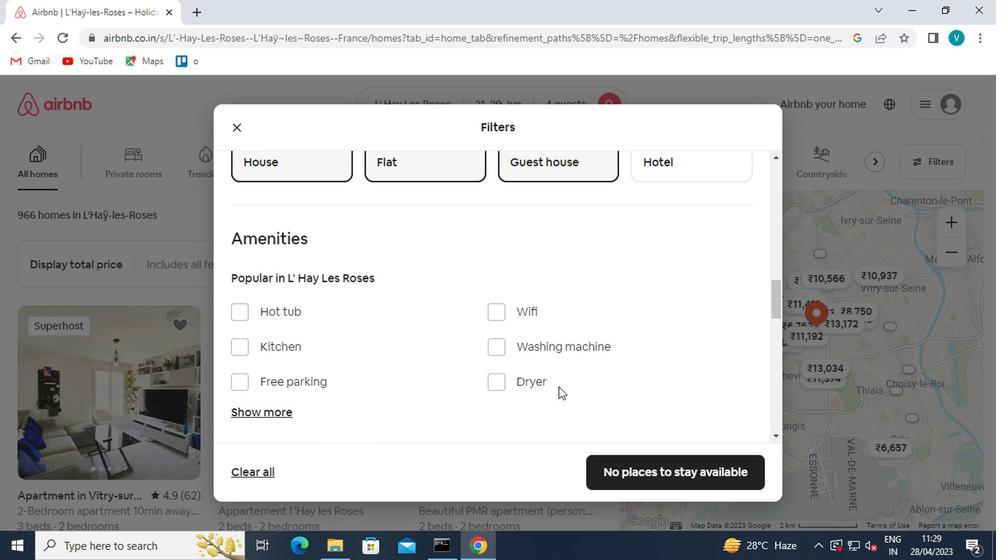 
Action: Mouse scrolled (556, 387) with delta (0, -1)
Screenshot: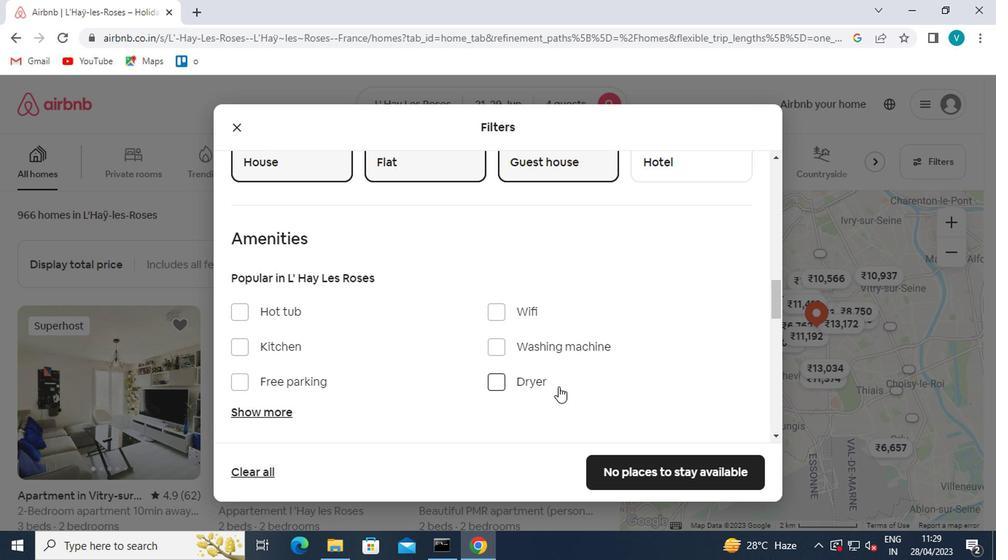 
Action: Mouse scrolled (556, 387) with delta (0, -1)
Screenshot: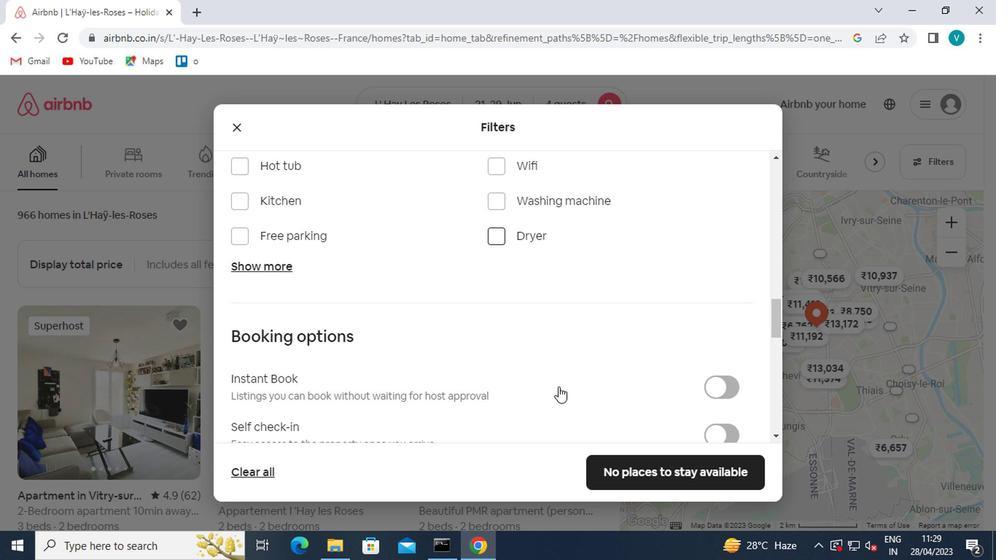 
Action: Mouse scrolled (556, 387) with delta (0, -1)
Screenshot: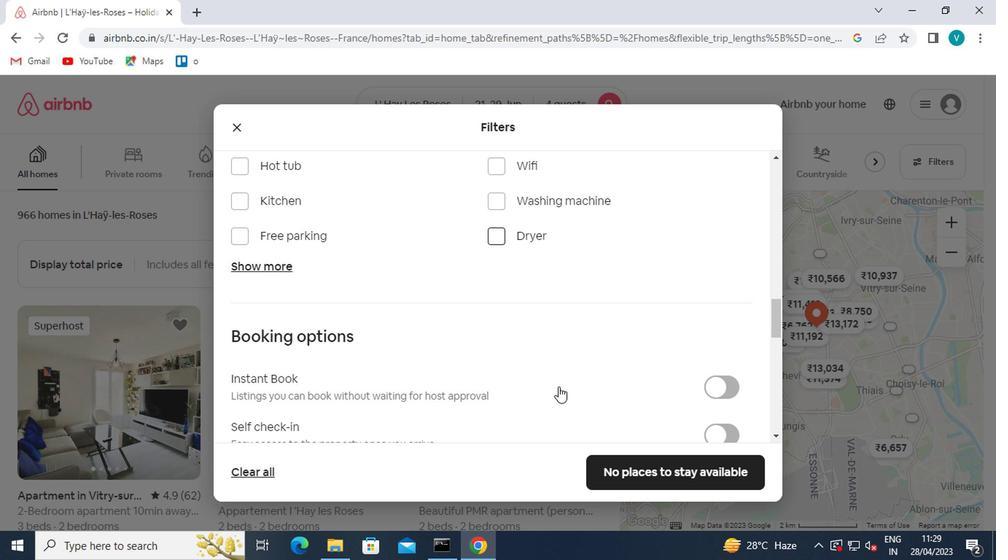 
Action: Mouse moved to (731, 276)
Screenshot: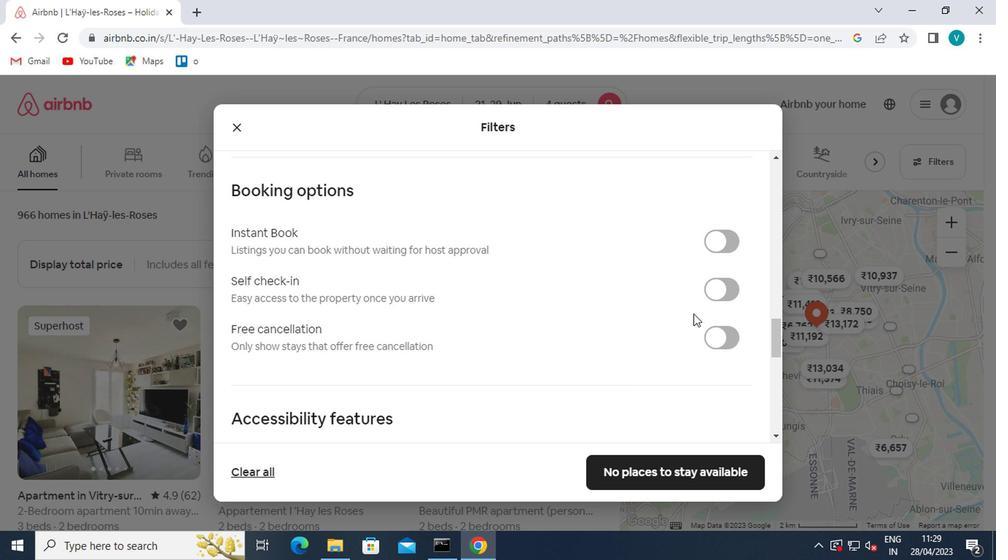 
Action: Mouse pressed left at (731, 276)
Screenshot: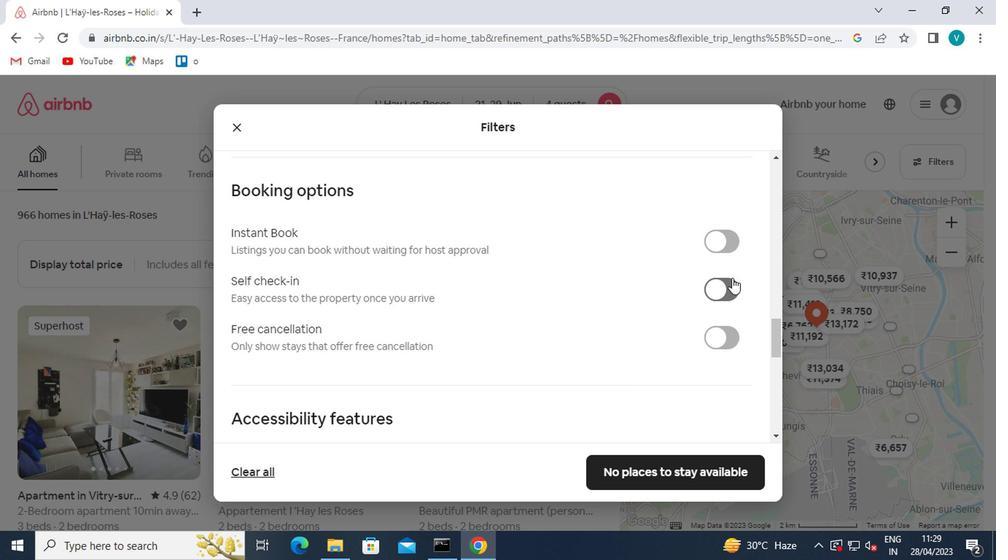 
Action: Mouse moved to (721, 288)
Screenshot: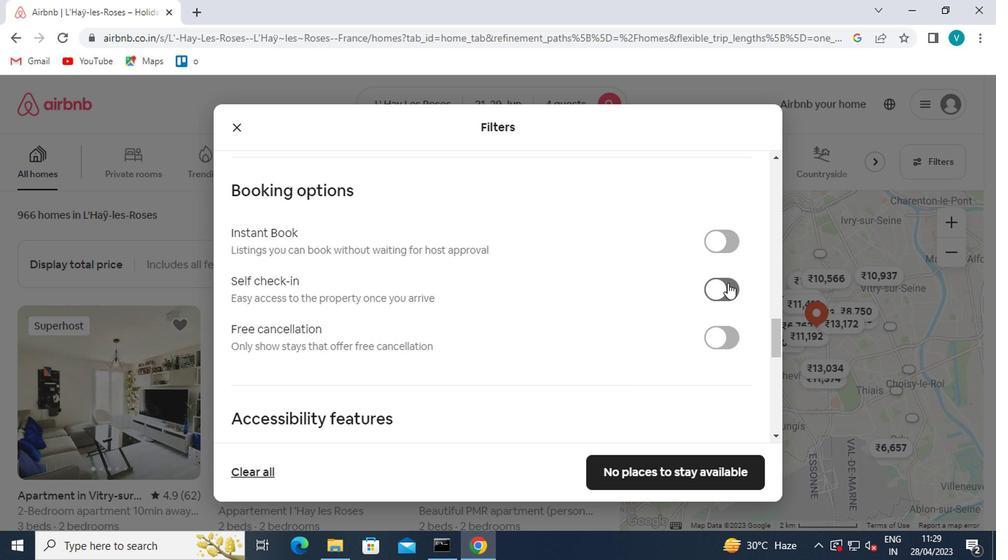 
Action: Mouse pressed left at (721, 288)
Screenshot: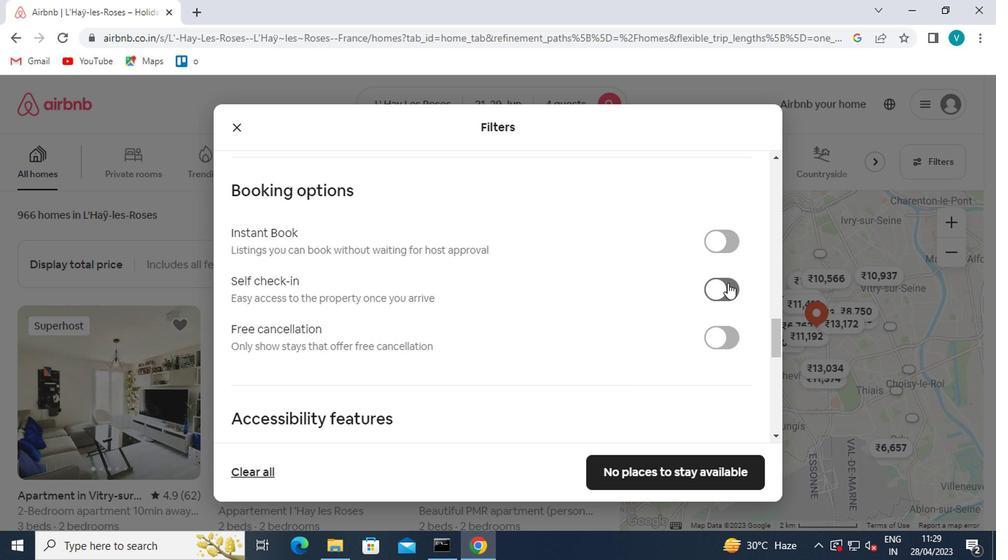 
Action: Mouse moved to (501, 317)
Screenshot: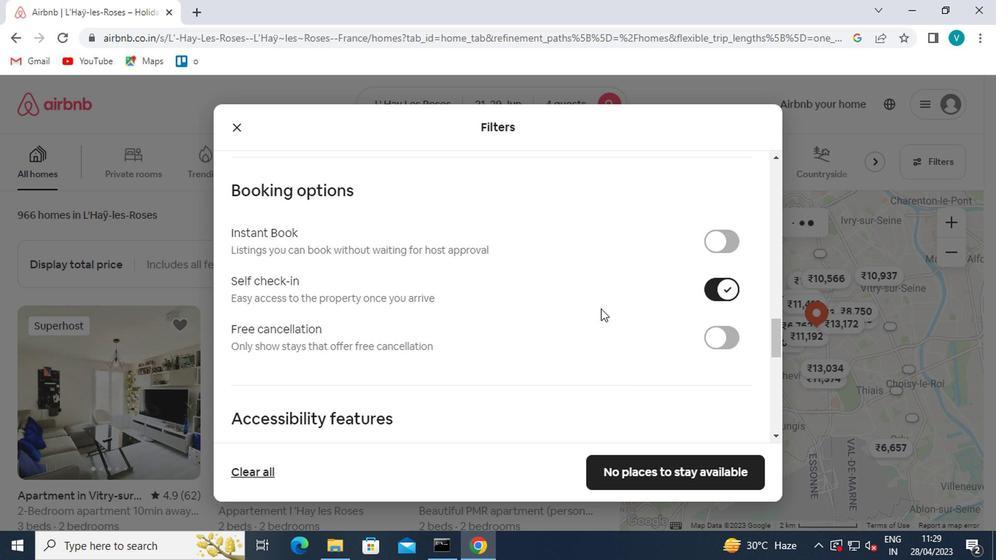 
Action: Mouse scrolled (501, 317) with delta (0, 0)
Screenshot: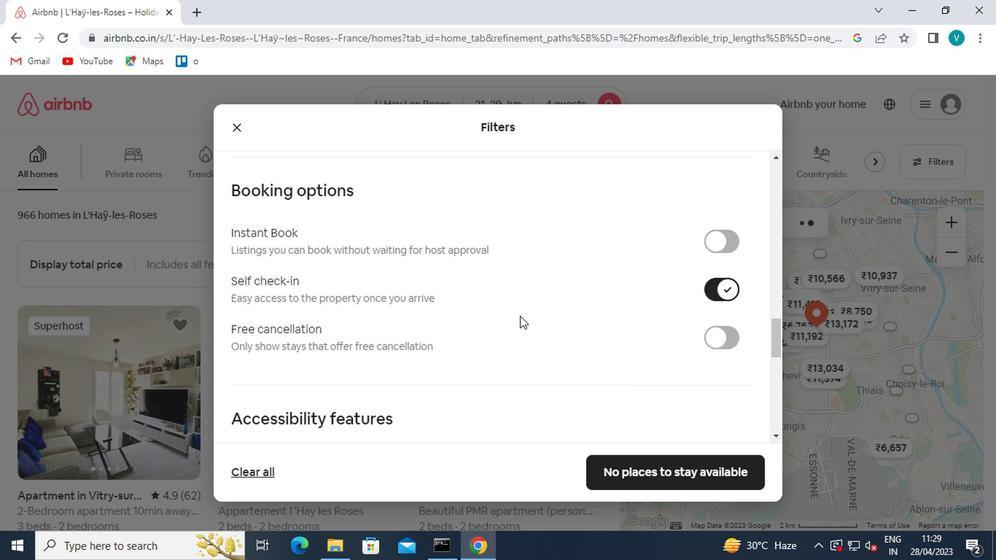 
Action: Mouse moved to (498, 318)
Screenshot: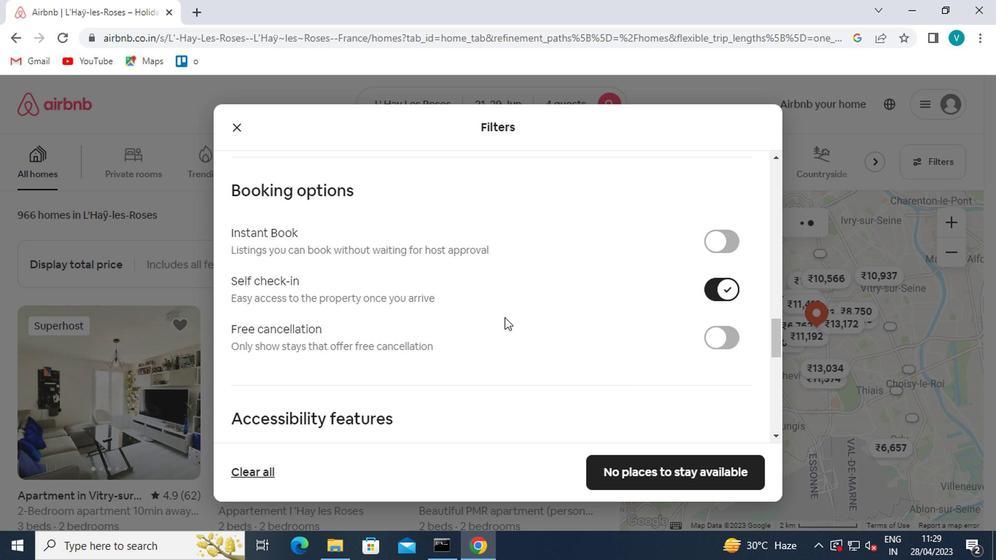 
Action: Mouse scrolled (498, 317) with delta (0, 0)
Screenshot: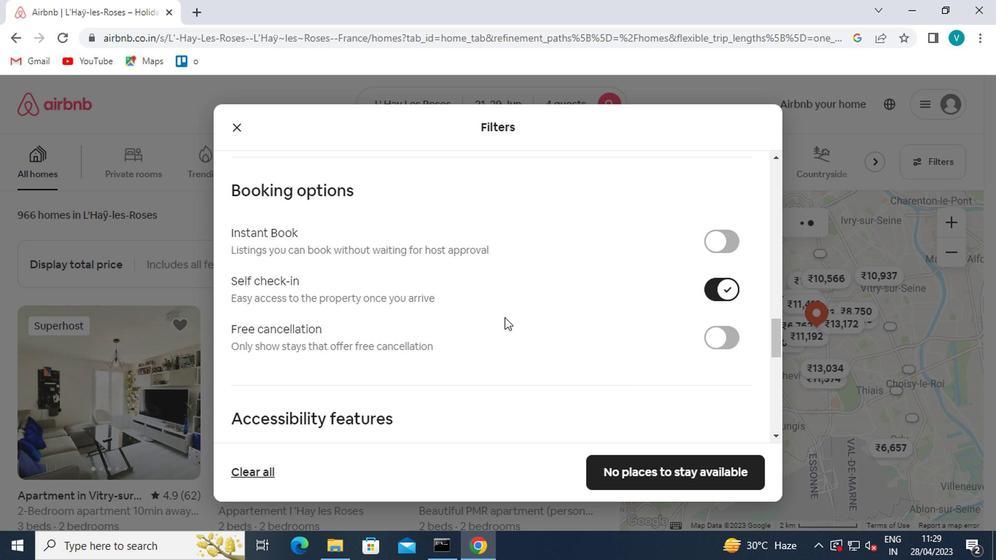 
Action: Mouse moved to (497, 319)
Screenshot: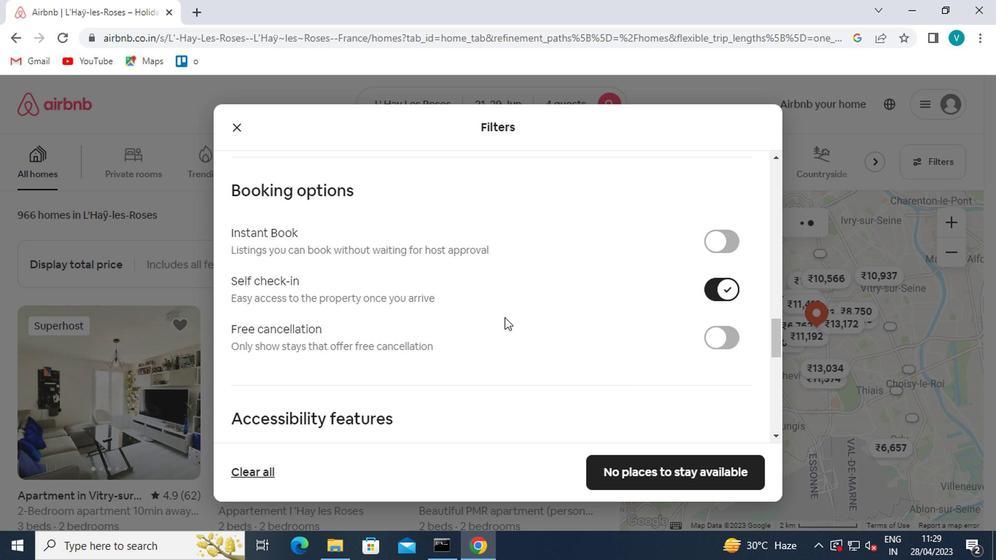 
Action: Mouse scrolled (497, 319) with delta (0, 0)
Screenshot: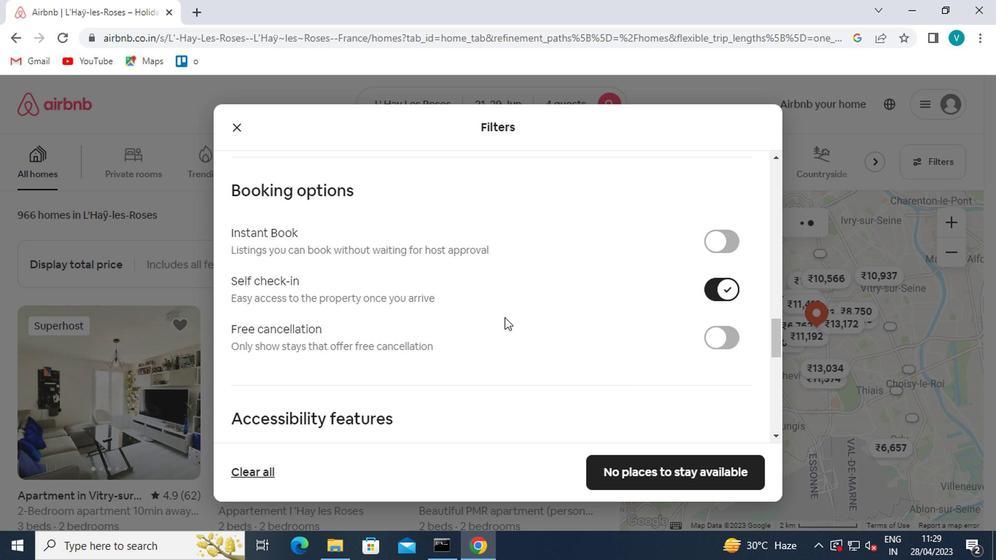 
Action: Mouse moved to (496, 321)
Screenshot: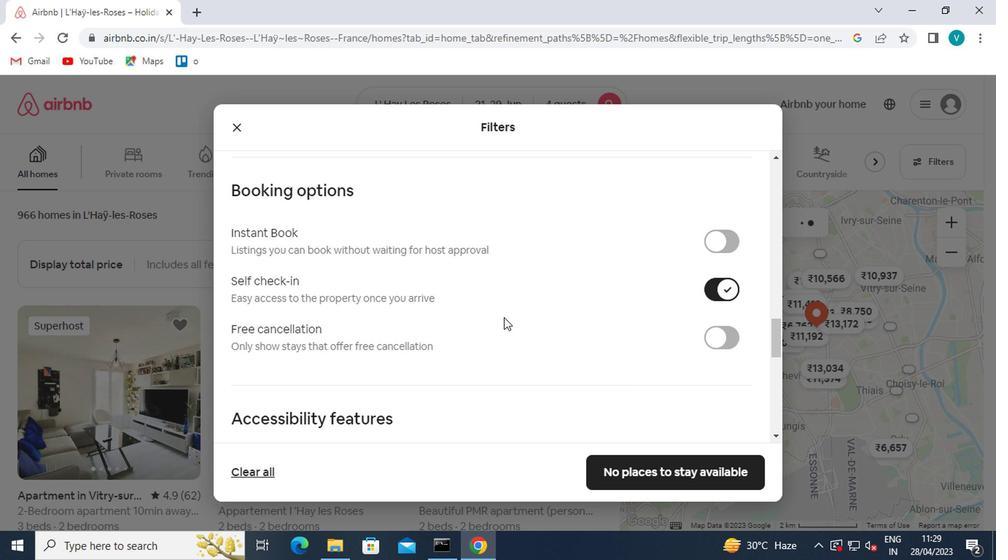 
Action: Mouse scrolled (496, 320) with delta (0, 0)
Screenshot: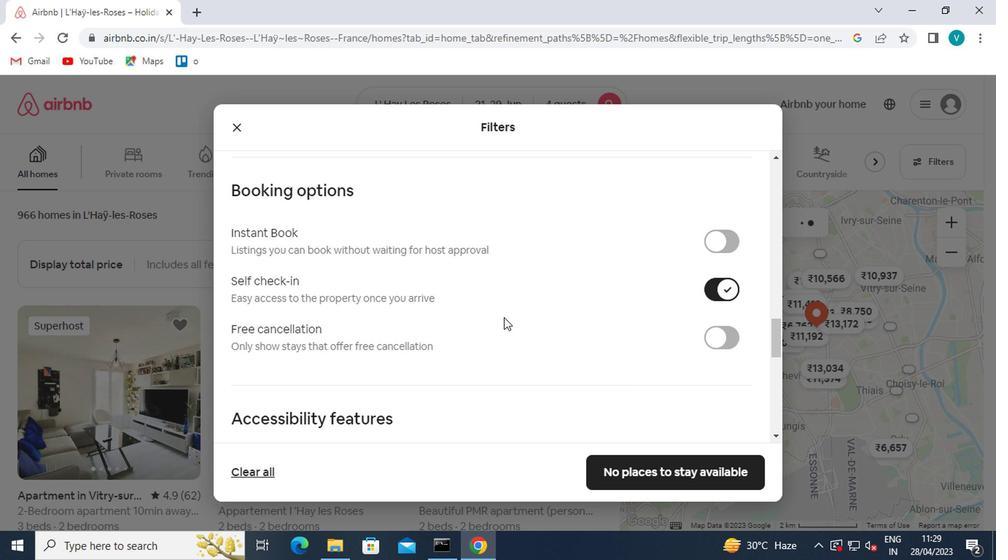 
Action: Mouse moved to (496, 321)
Screenshot: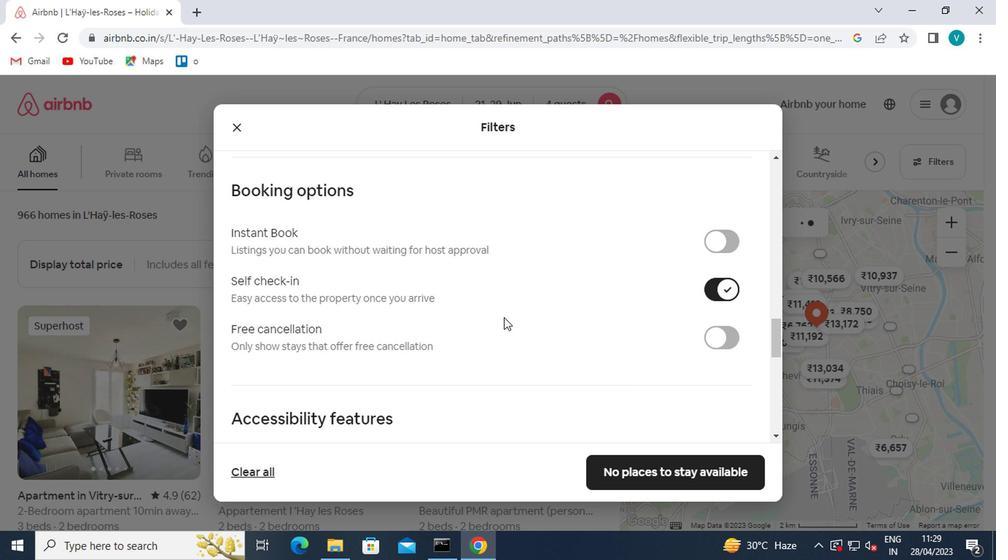
Action: Mouse scrolled (496, 320) with delta (0, 0)
Screenshot: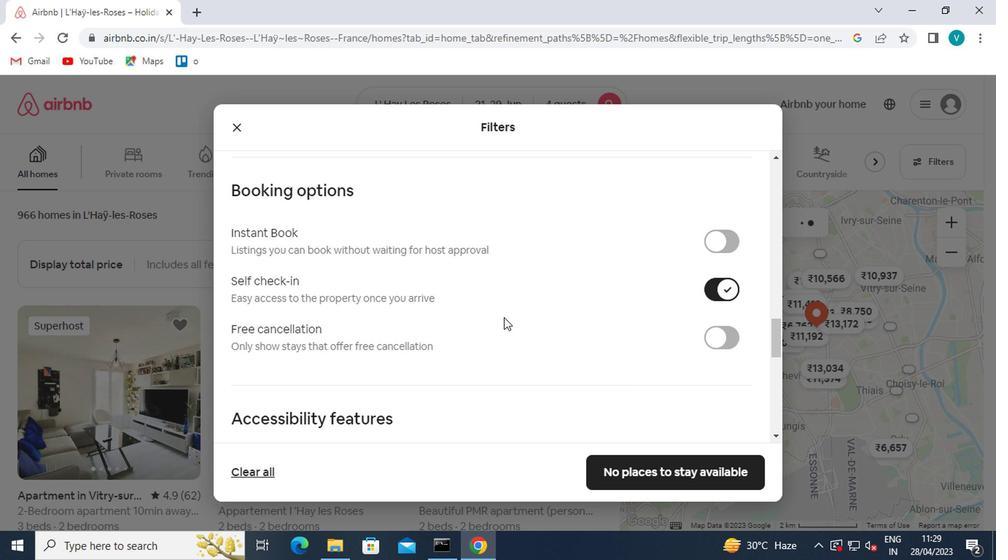 
Action: Mouse scrolled (496, 320) with delta (0, 0)
Screenshot: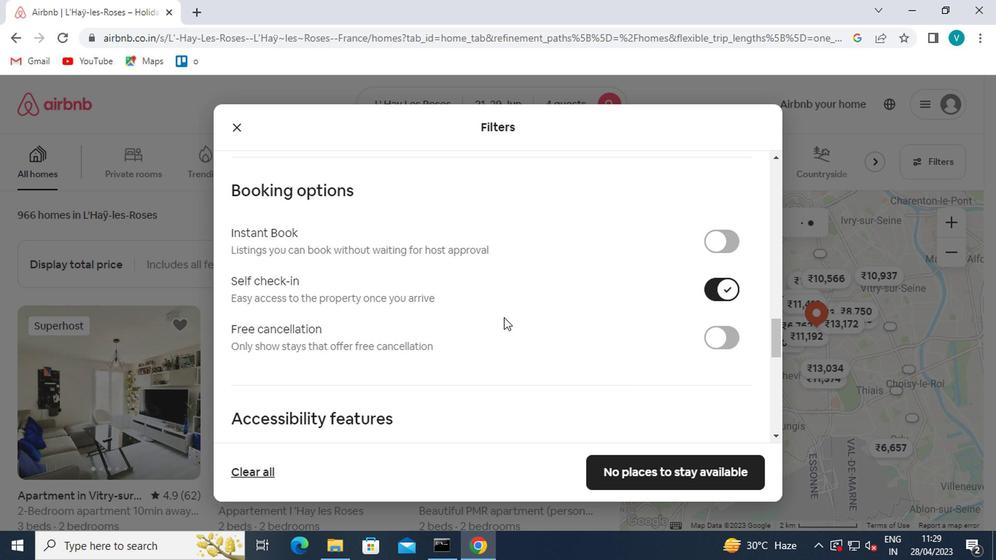 
Action: Mouse scrolled (496, 320) with delta (0, 0)
Screenshot: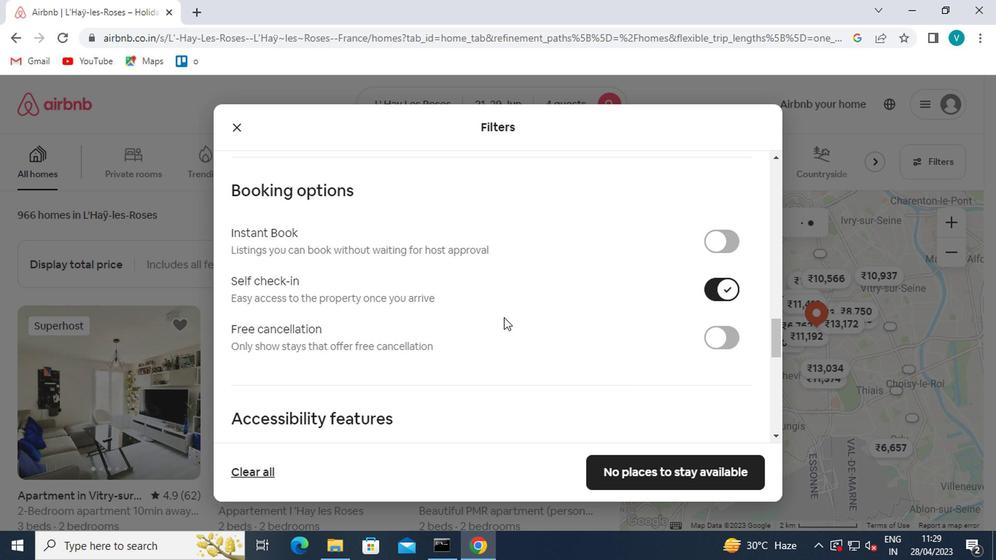 
Action: Mouse scrolled (496, 320) with delta (0, 0)
Screenshot: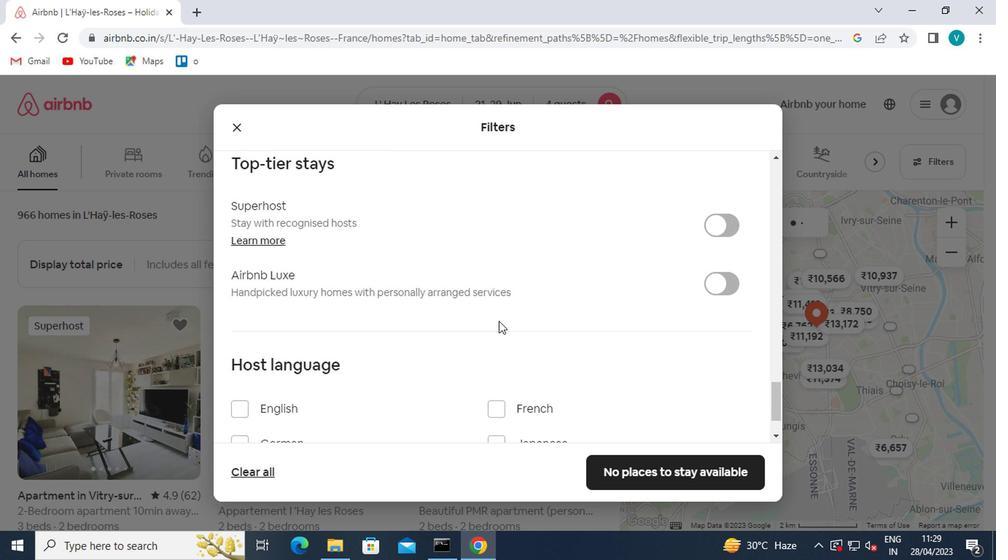
Action: Mouse scrolled (496, 320) with delta (0, 0)
Screenshot: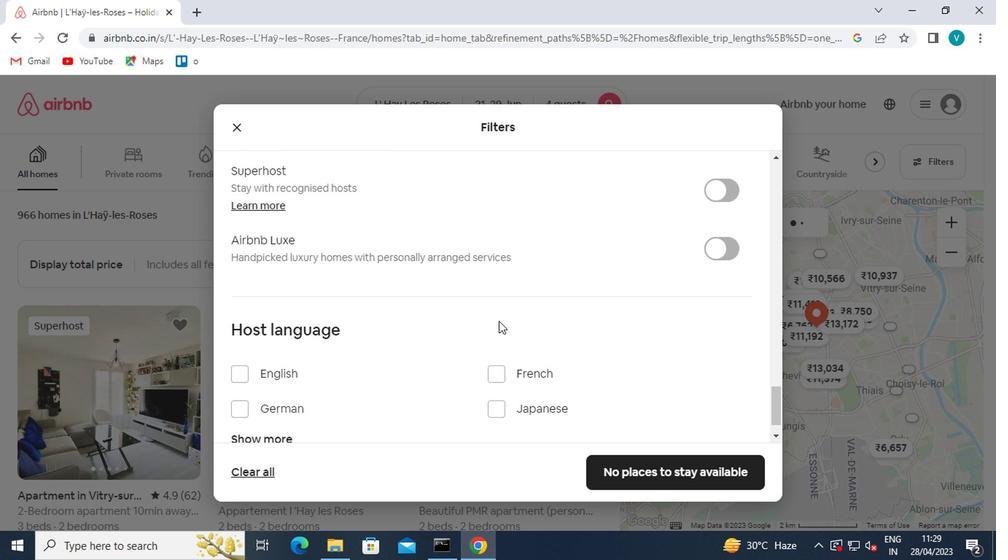 
Action: Mouse scrolled (496, 320) with delta (0, 0)
Screenshot: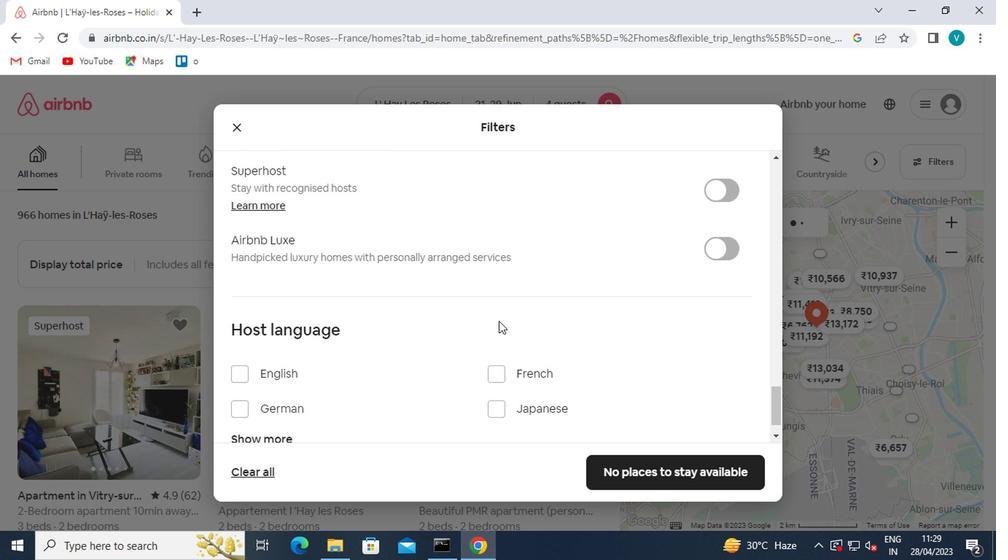 
Action: Mouse scrolled (496, 320) with delta (0, 0)
Screenshot: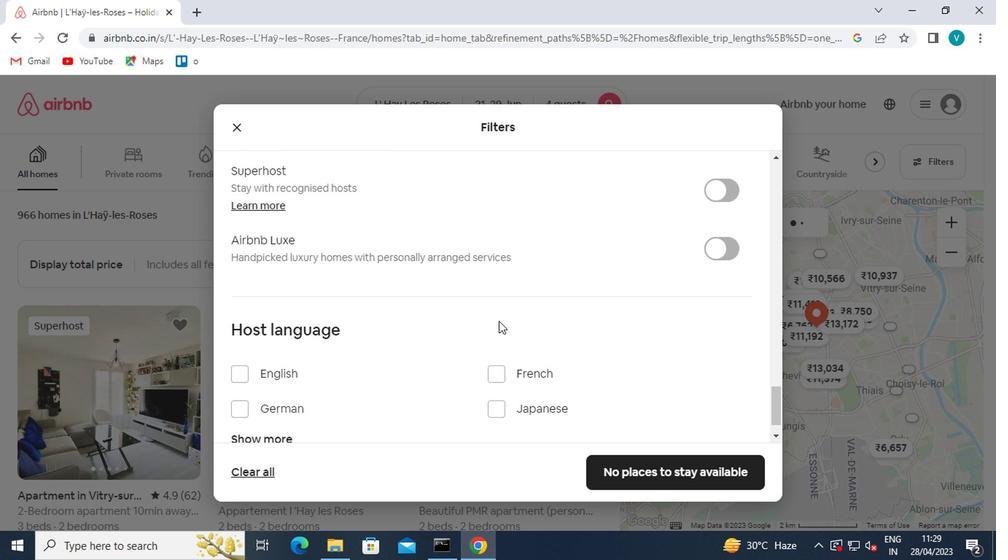 
Action: Mouse scrolled (496, 320) with delta (0, 0)
Screenshot: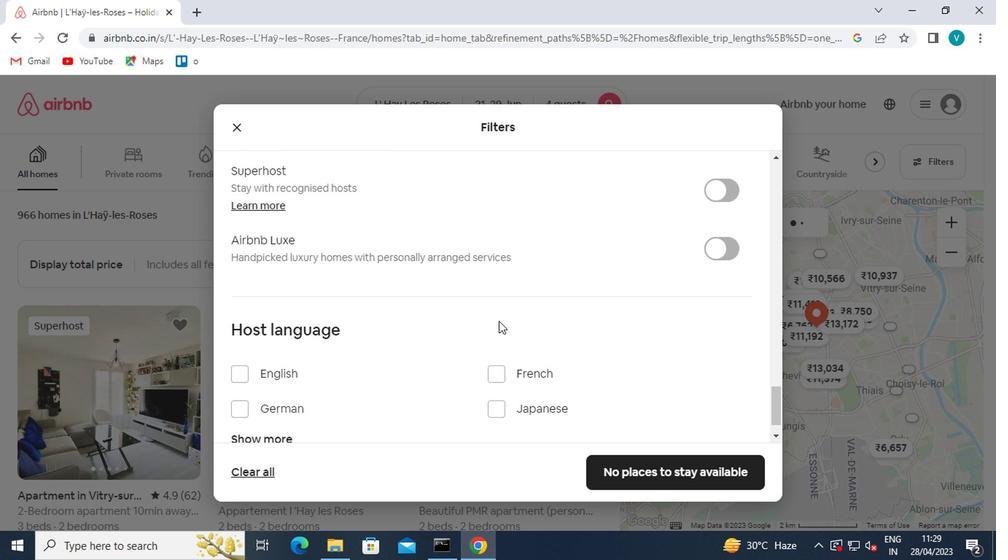 
Action: Mouse scrolled (496, 320) with delta (0, 0)
Screenshot: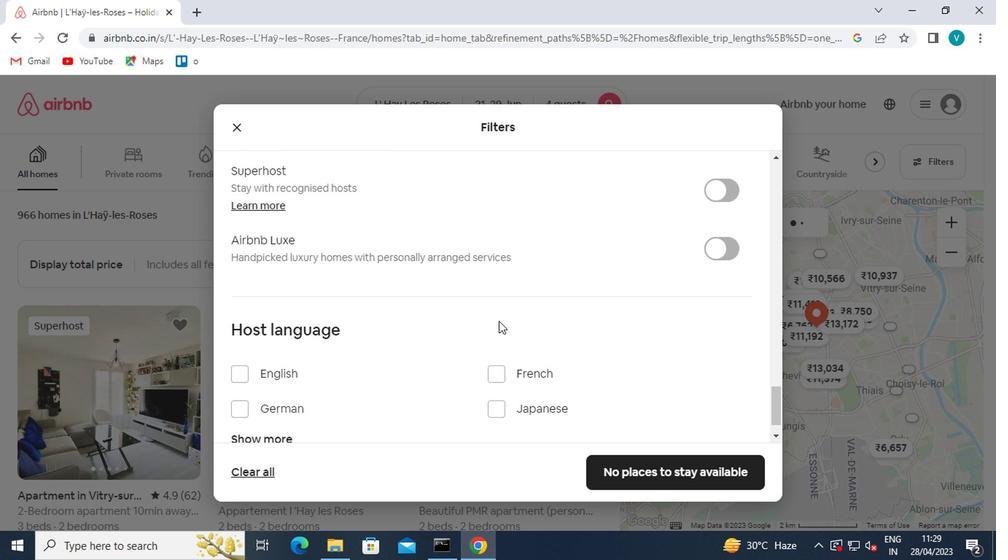 
Action: Mouse moved to (496, 322)
Screenshot: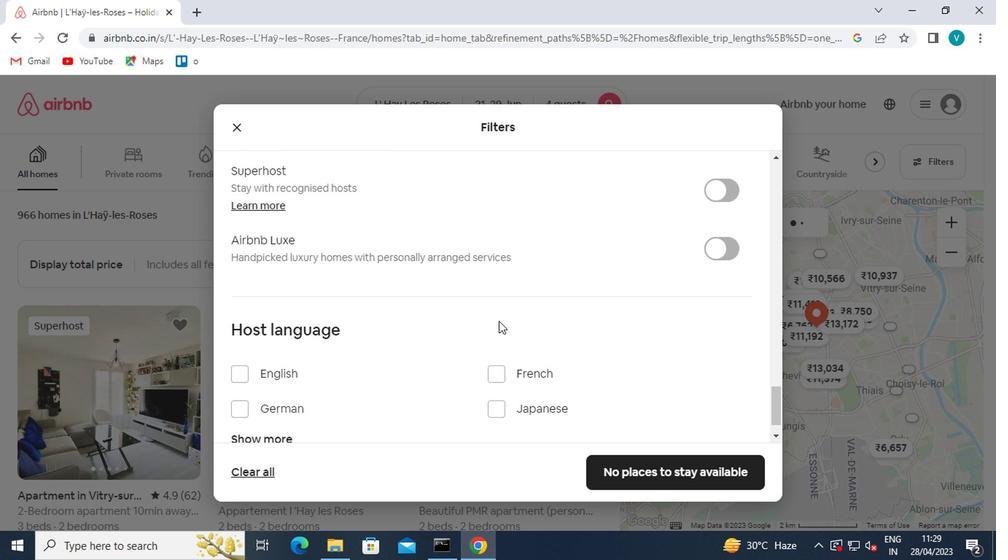 
Action: Mouse scrolled (496, 321) with delta (0, -1)
Screenshot: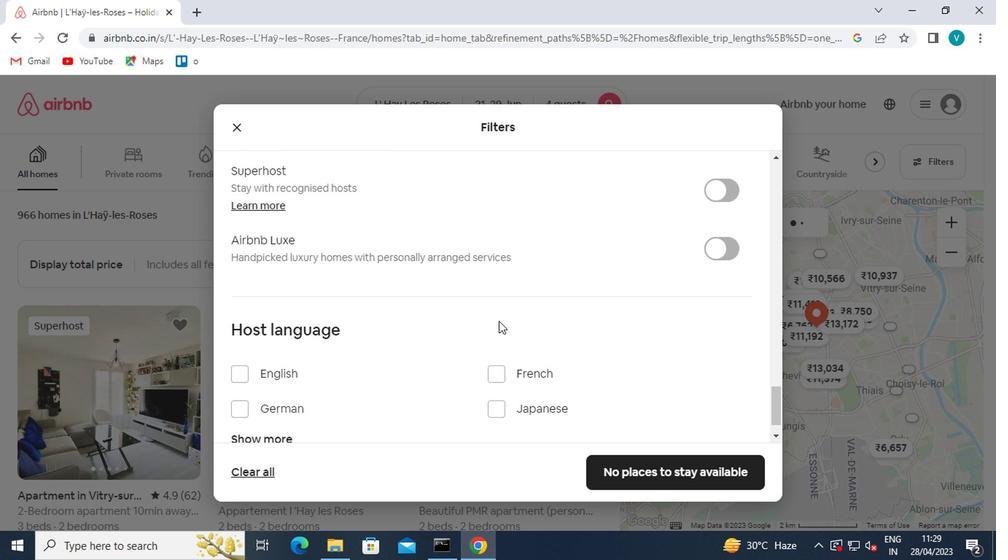 
Action: Mouse moved to (286, 338)
Screenshot: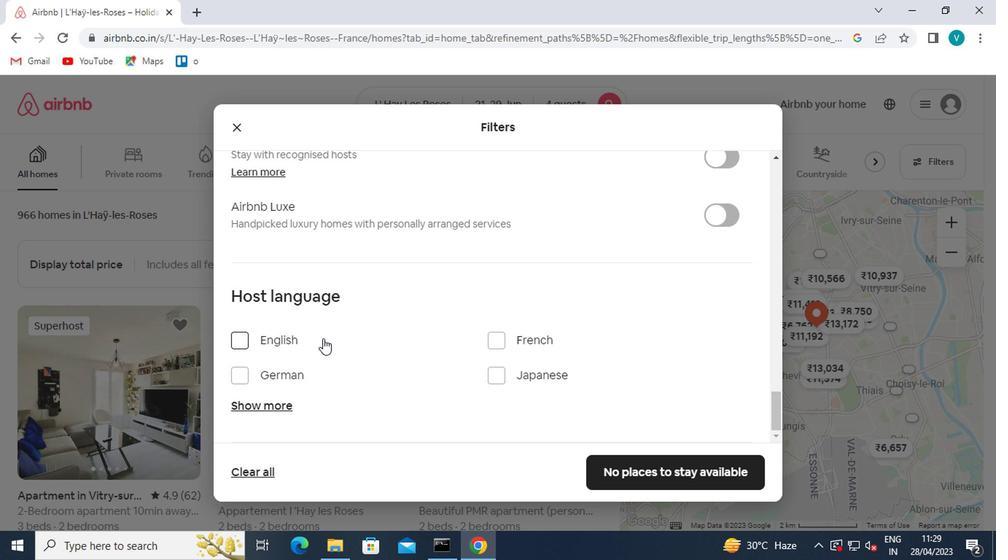 
Action: Mouse pressed left at (286, 338)
Screenshot: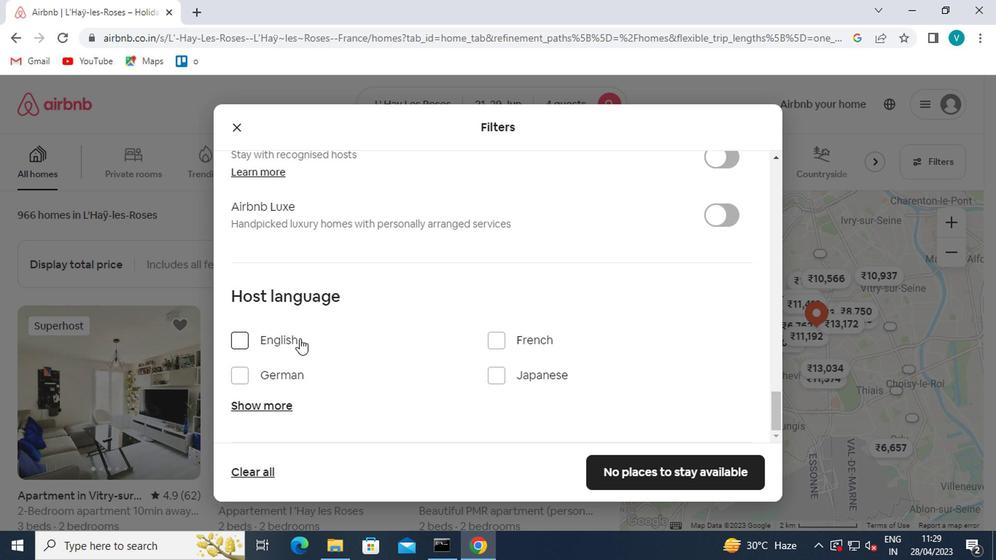 
Action: Mouse moved to (658, 478)
Screenshot: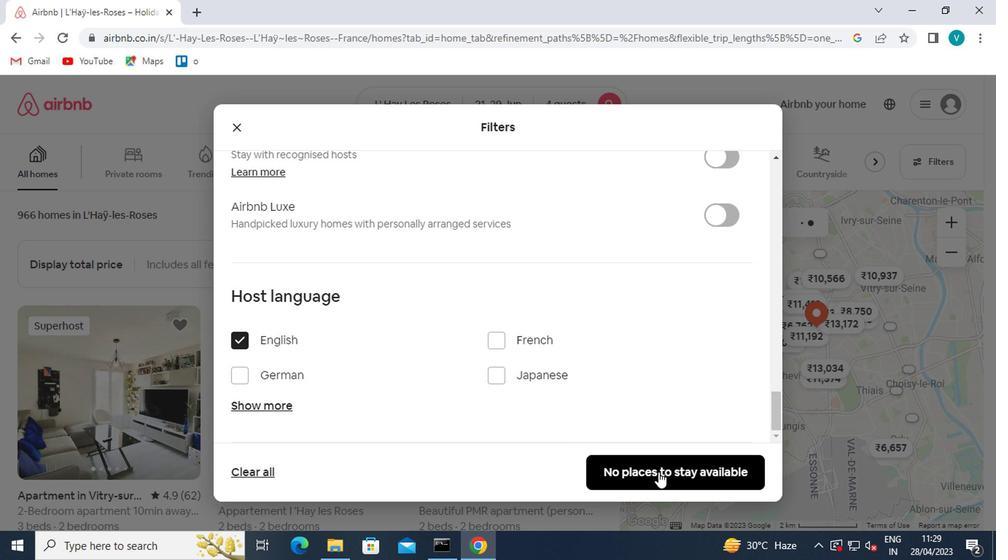 
Action: Mouse pressed left at (658, 478)
Screenshot: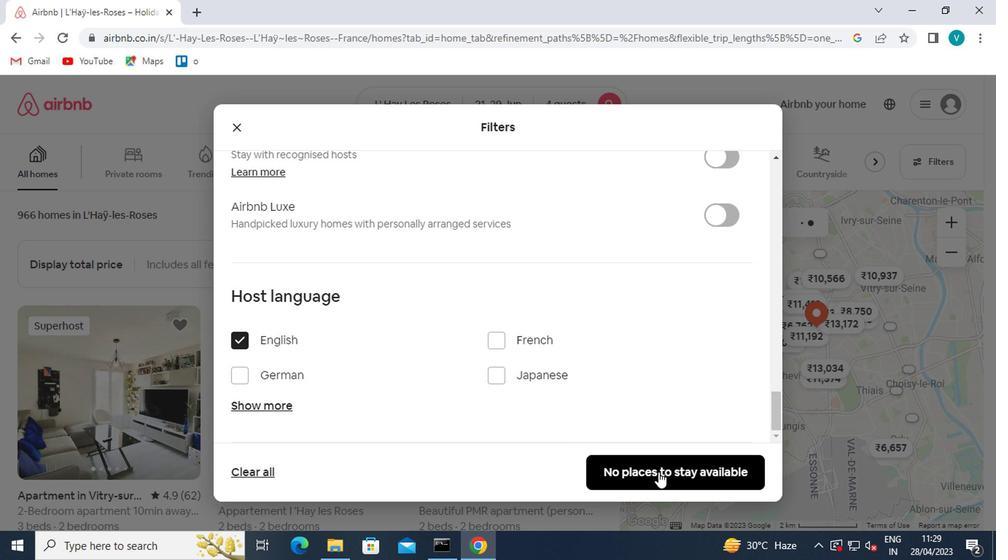 
Action: Mouse moved to (661, 467)
Screenshot: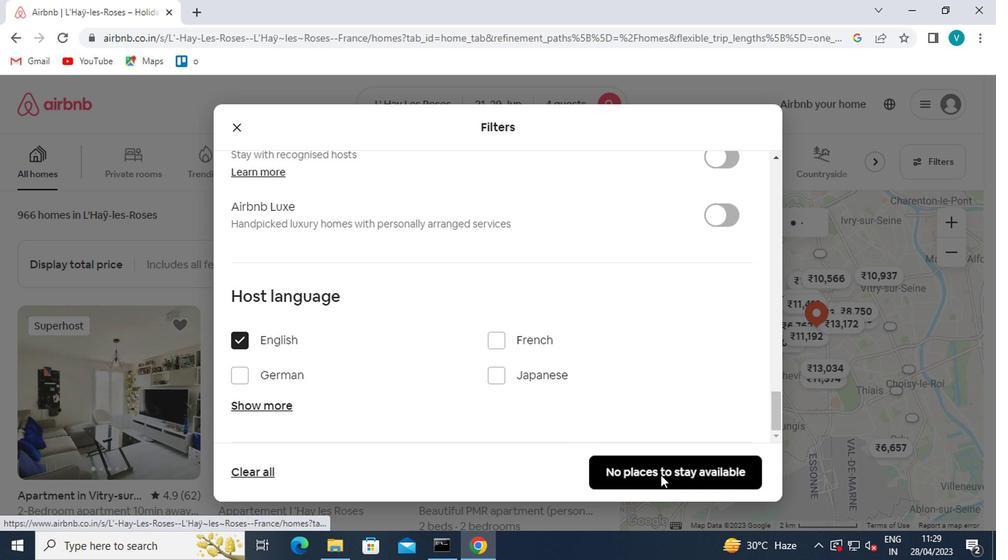
